 Task: Find Round Trip flight tickets for 1 adult, in Economy from Toronto to Mexico to travel on 11-Dec-2023. Mexico to Toronto on 26-Dec-2023.  Explore destinations of Mexico.Look for the cheapest flights.
Action: Mouse moved to (348, 299)
Screenshot: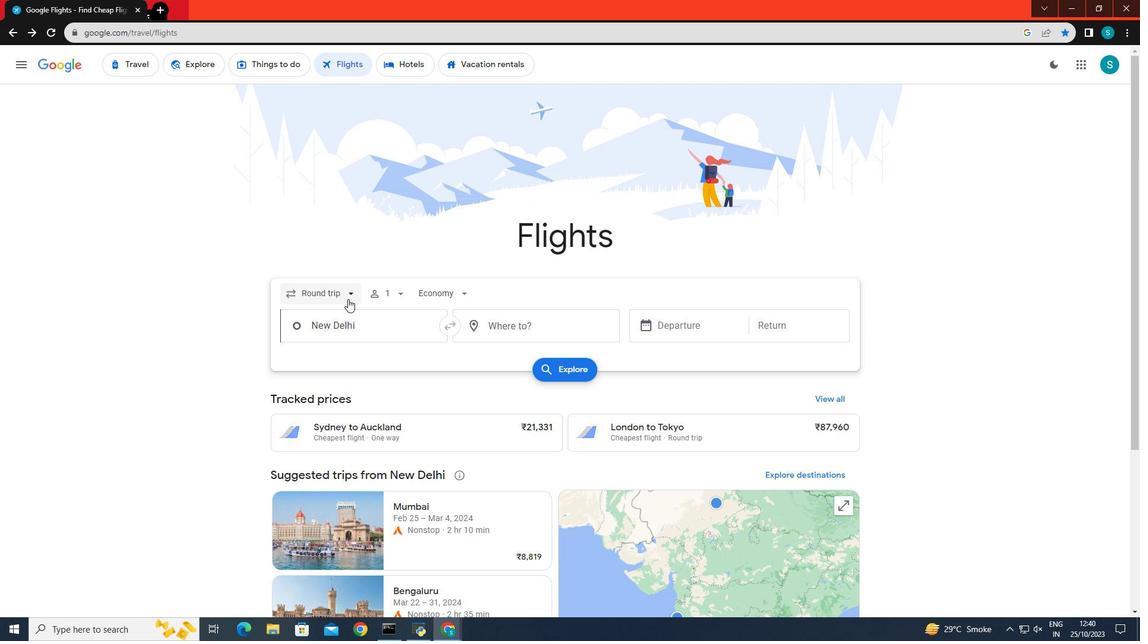 
Action: Mouse pressed left at (348, 299)
Screenshot: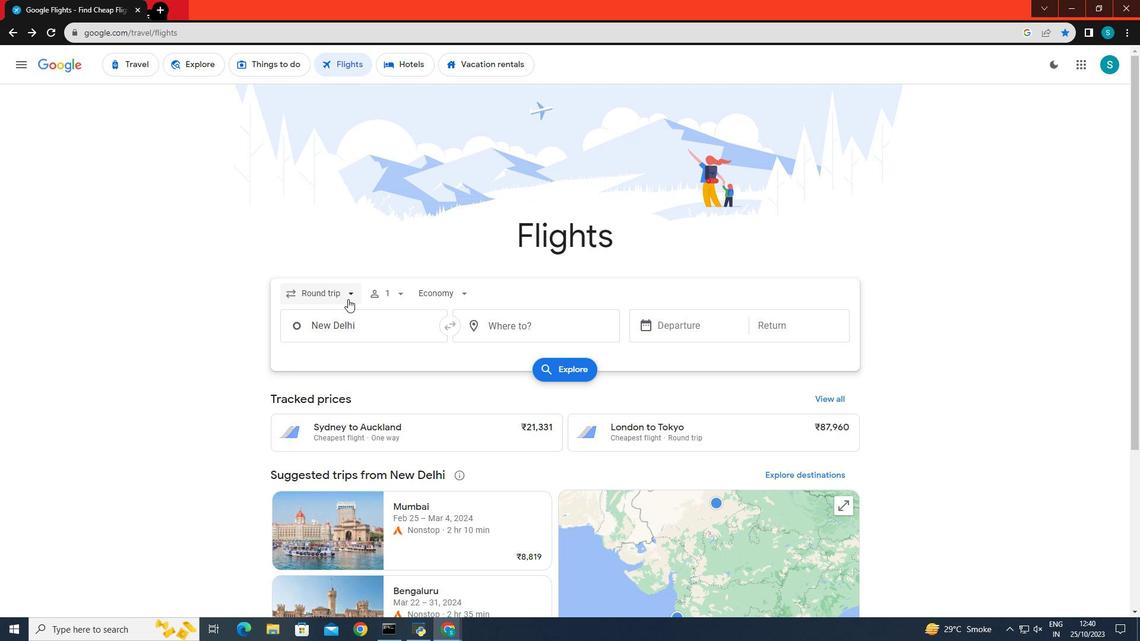 
Action: Mouse moved to (333, 317)
Screenshot: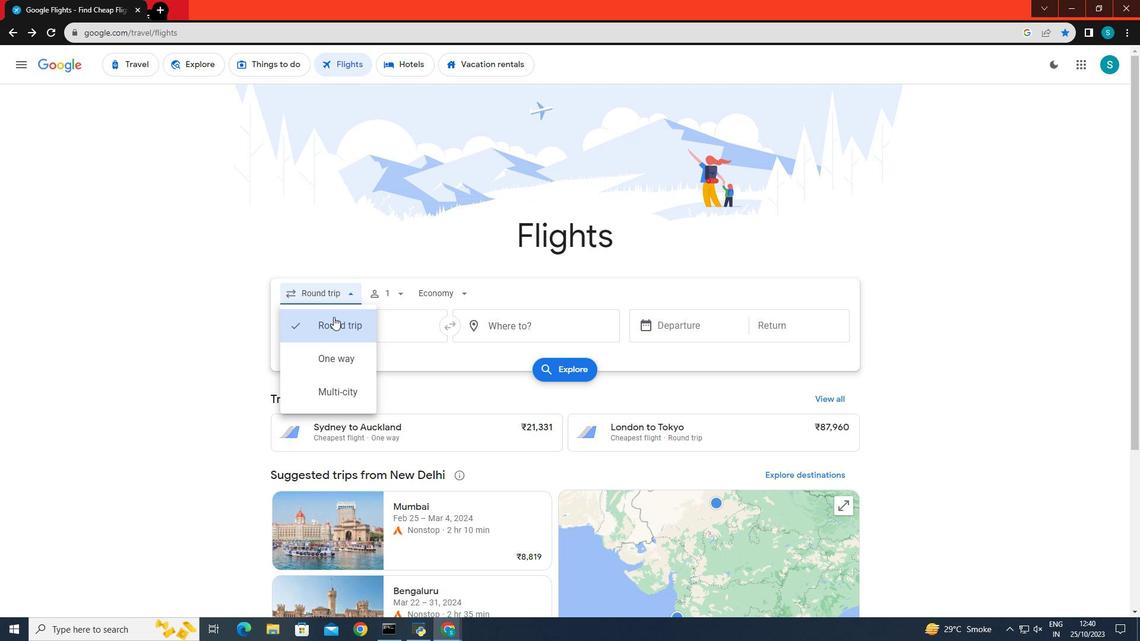 
Action: Mouse pressed left at (333, 317)
Screenshot: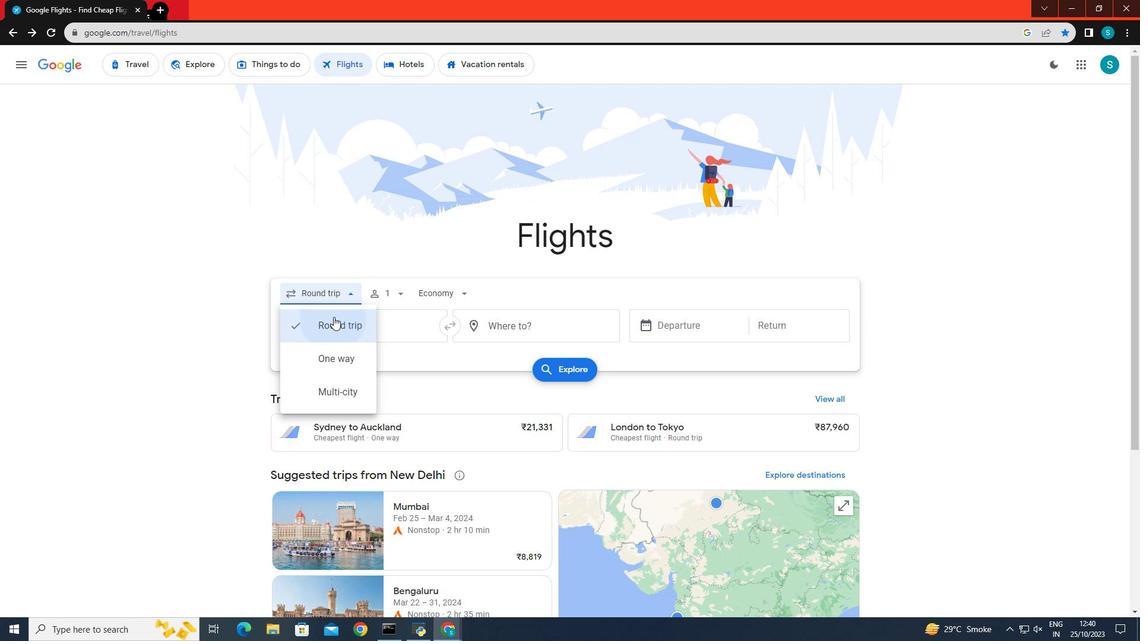 
Action: Mouse moved to (376, 298)
Screenshot: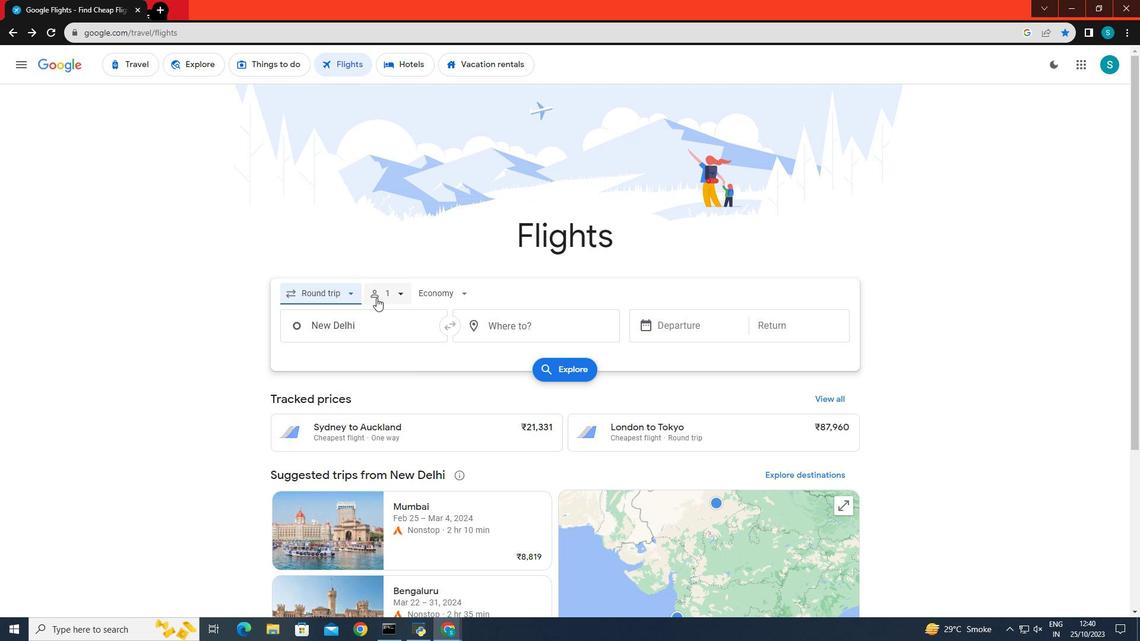 
Action: Mouse pressed left at (376, 298)
Screenshot: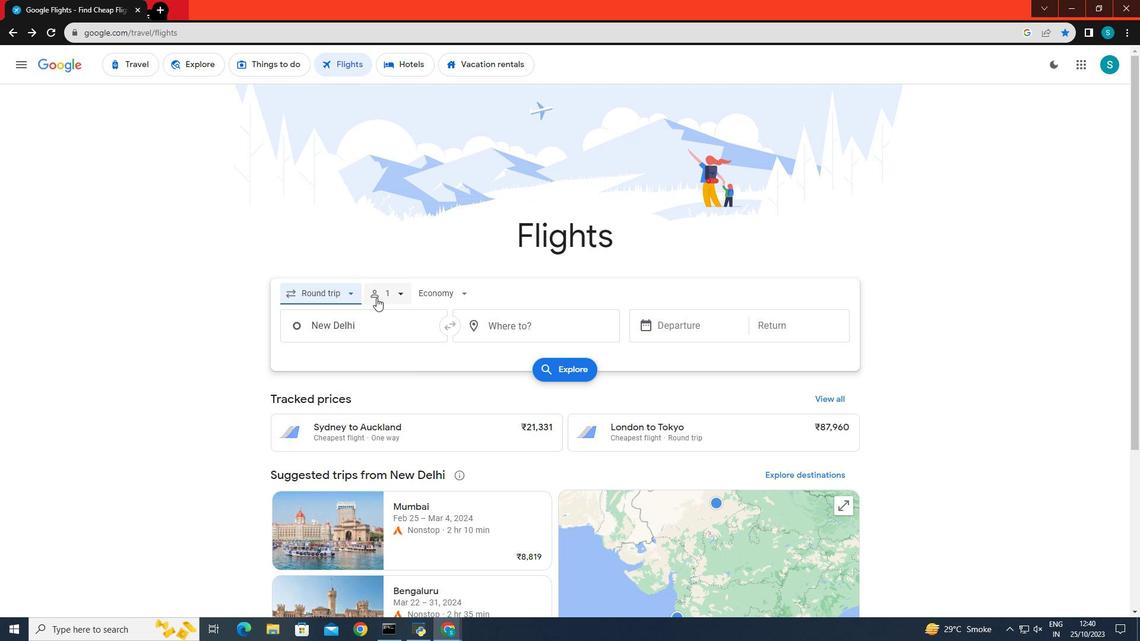 
Action: Mouse moved to (471, 325)
Screenshot: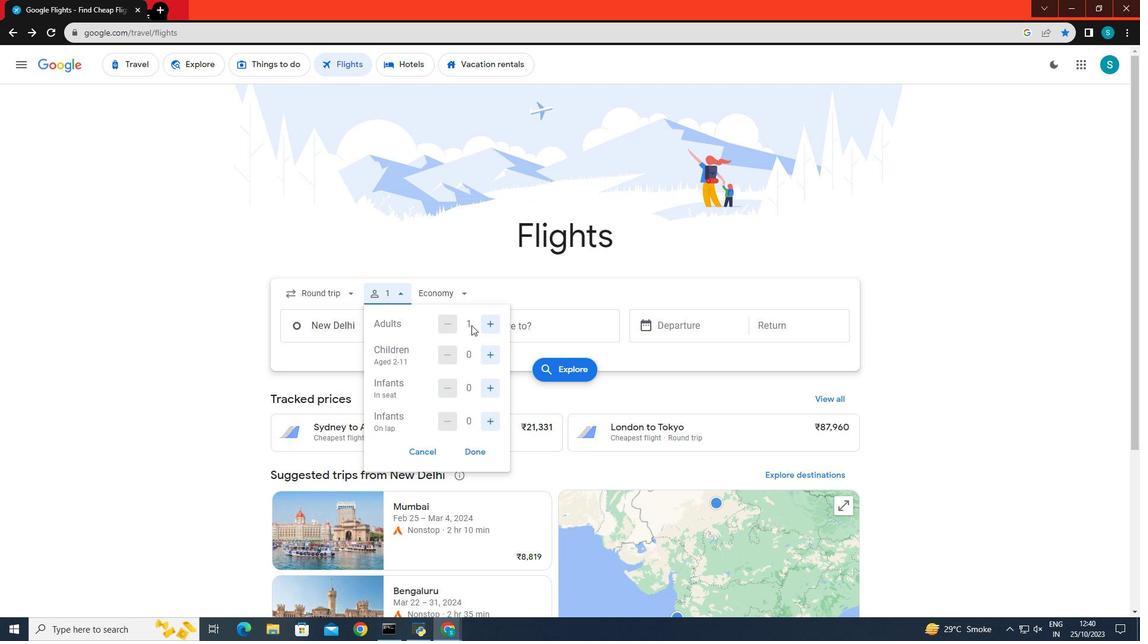 
Action: Mouse pressed left at (471, 325)
Screenshot: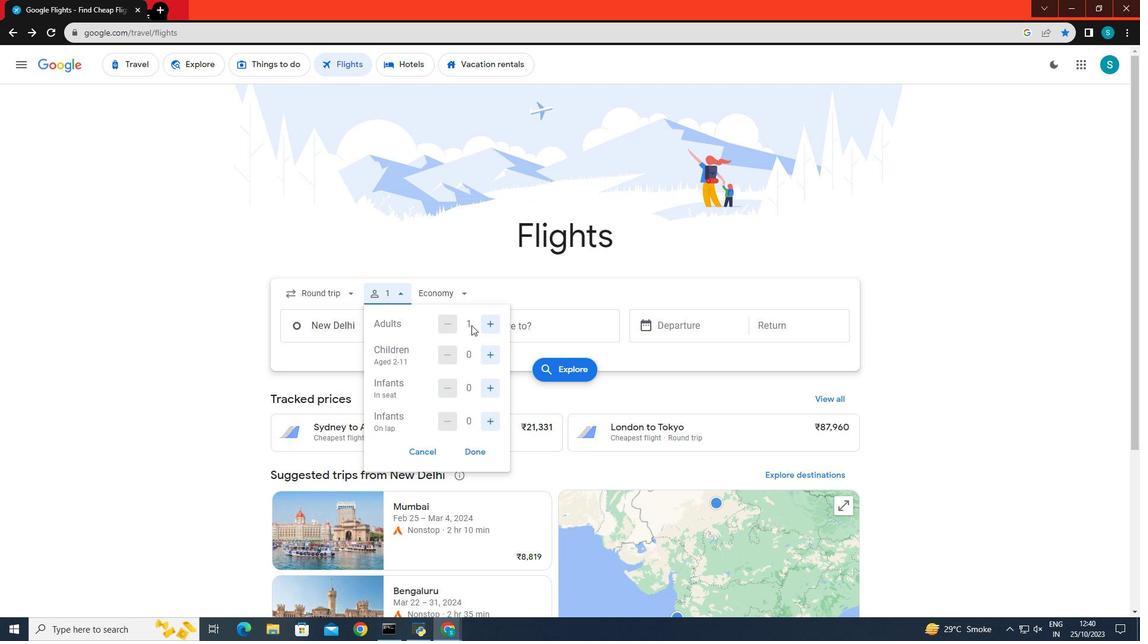 
Action: Mouse moved to (485, 456)
Screenshot: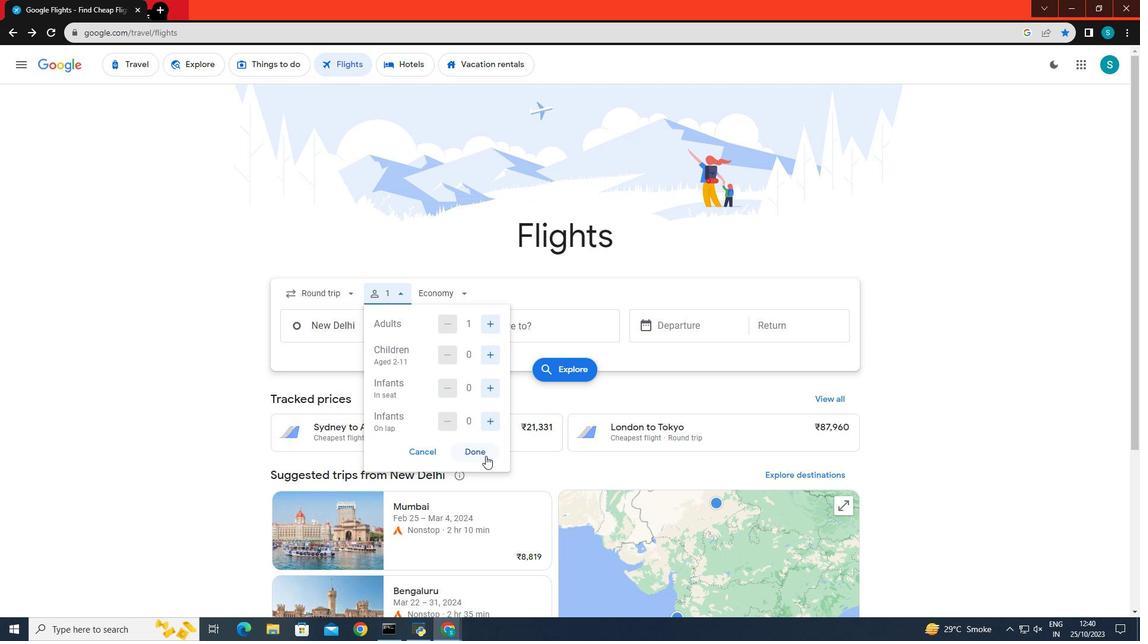 
Action: Mouse pressed left at (485, 456)
Screenshot: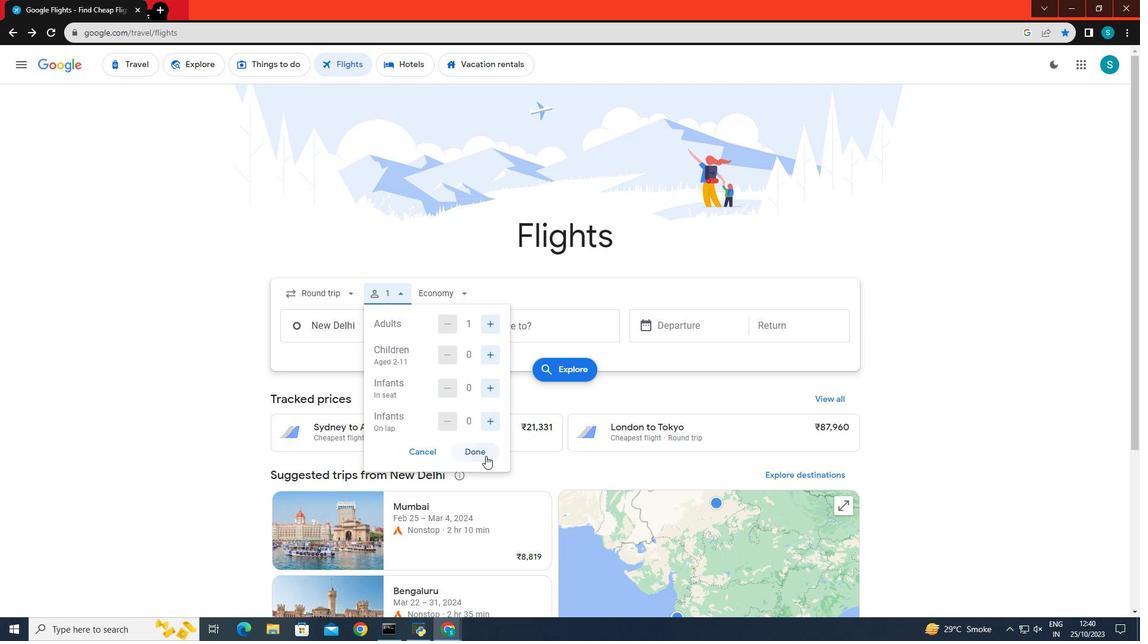 
Action: Mouse moved to (348, 332)
Screenshot: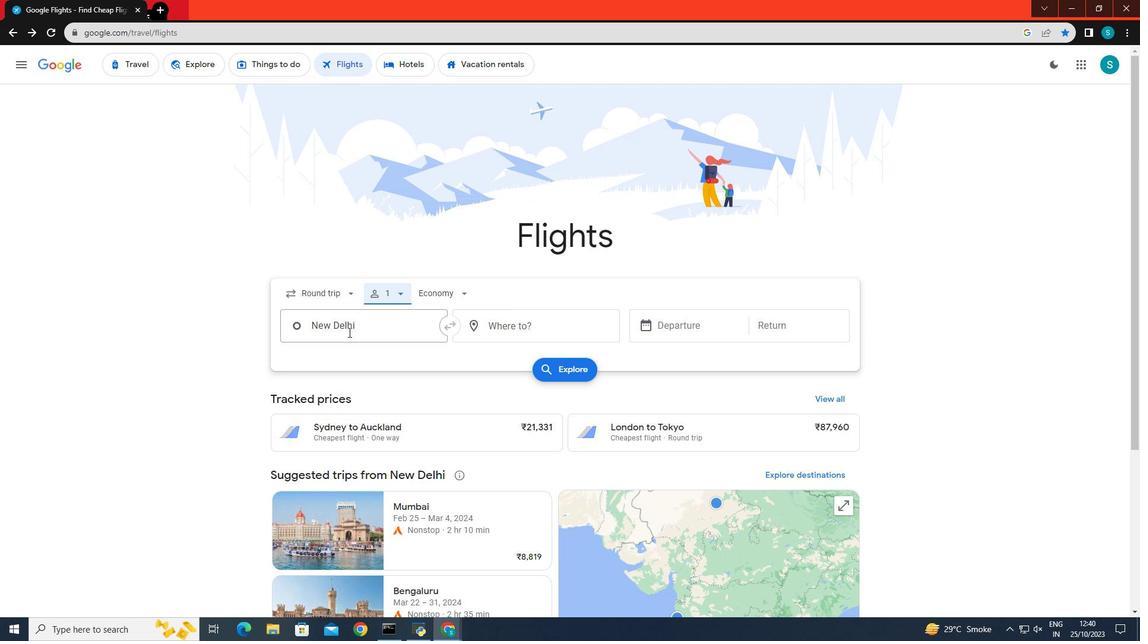 
Action: Mouse pressed left at (348, 332)
Screenshot: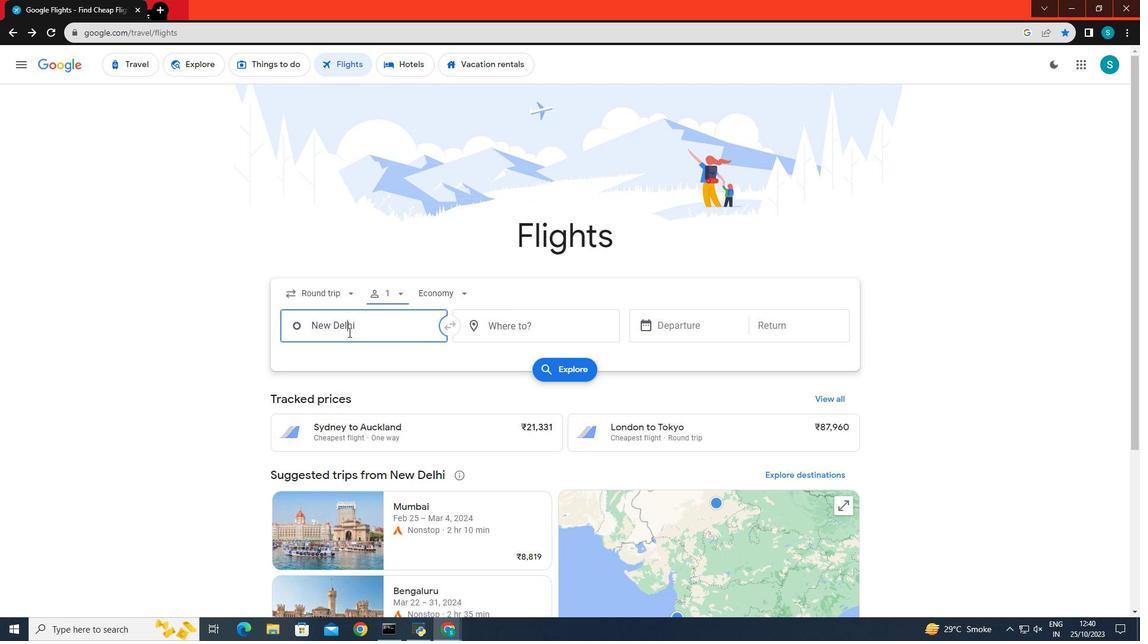 
Action: Key pressed <Key.backspace><Key.caps_lock>T<Key.caps_lock><Key.backspace>t<Key.caps_lock>ORONTO
Screenshot: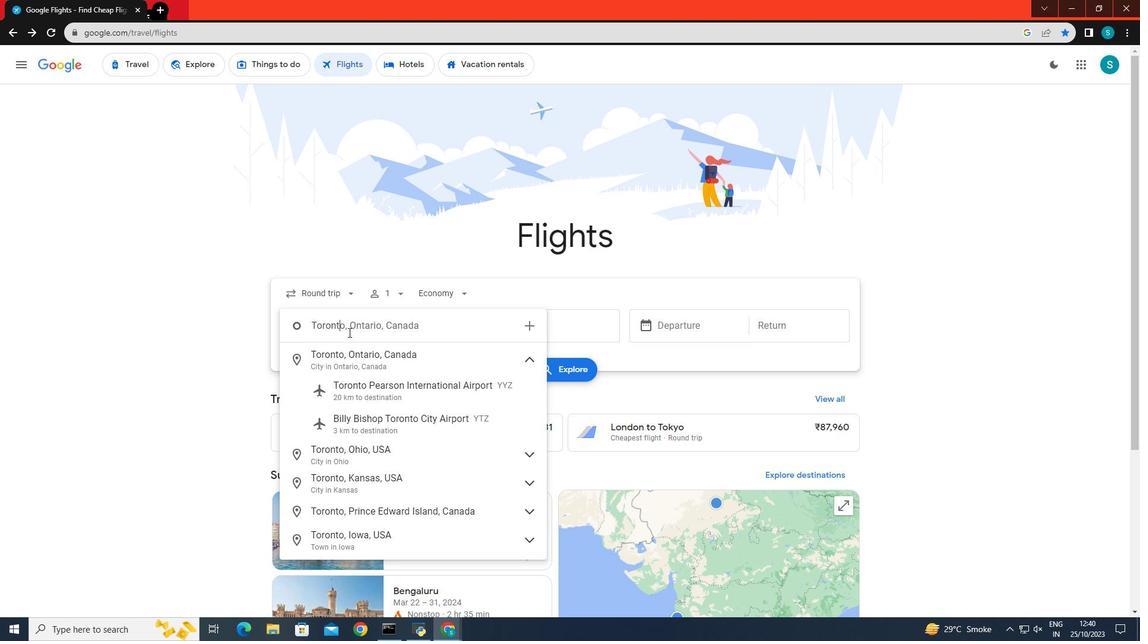 
Action: Mouse moved to (380, 402)
Screenshot: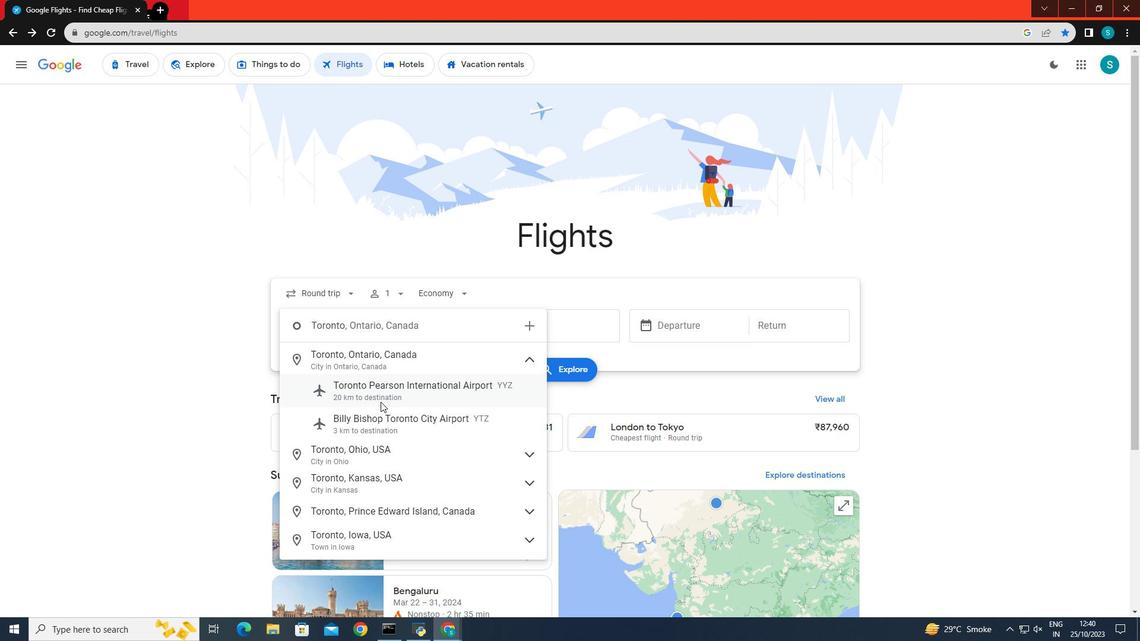 
Action: Mouse pressed left at (380, 402)
Screenshot: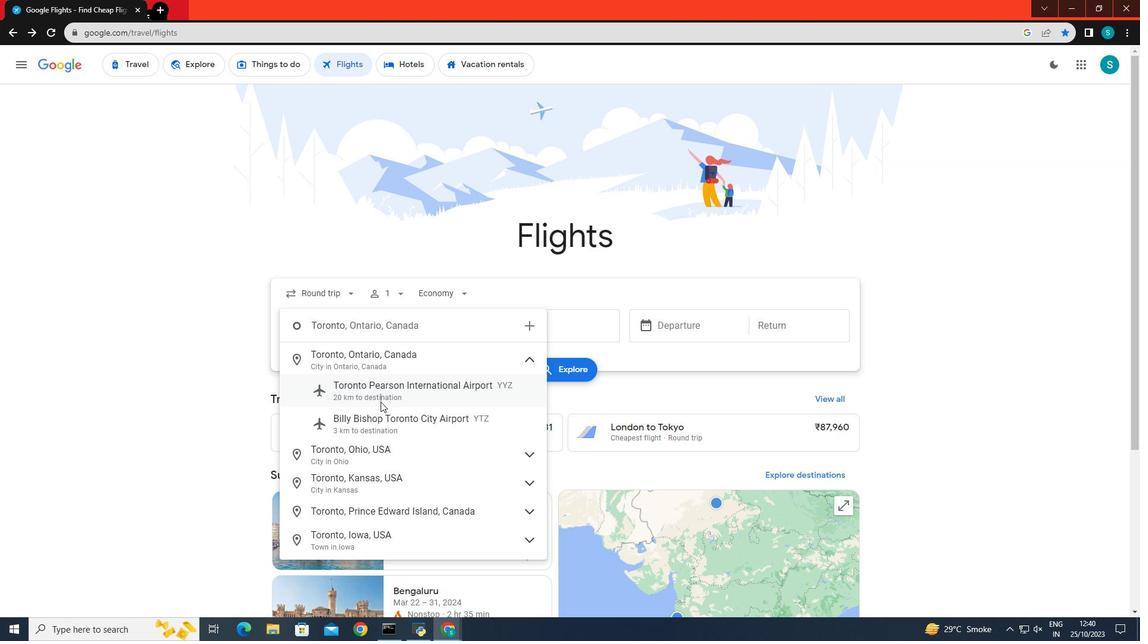 
Action: Mouse moved to (518, 334)
Screenshot: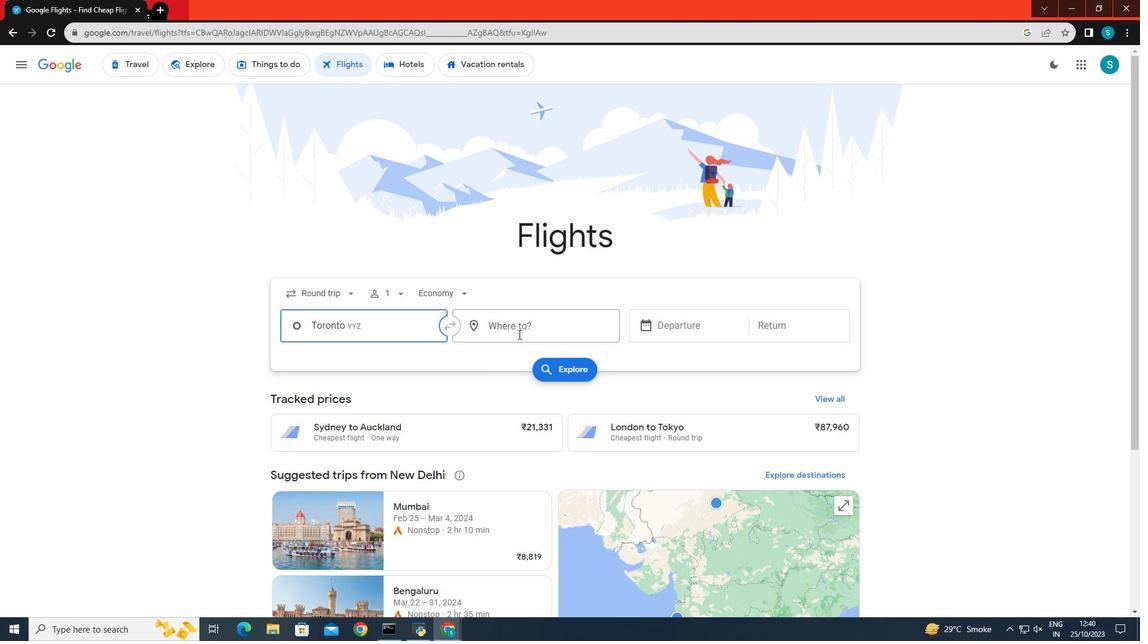 
Action: Mouse pressed left at (518, 334)
Screenshot: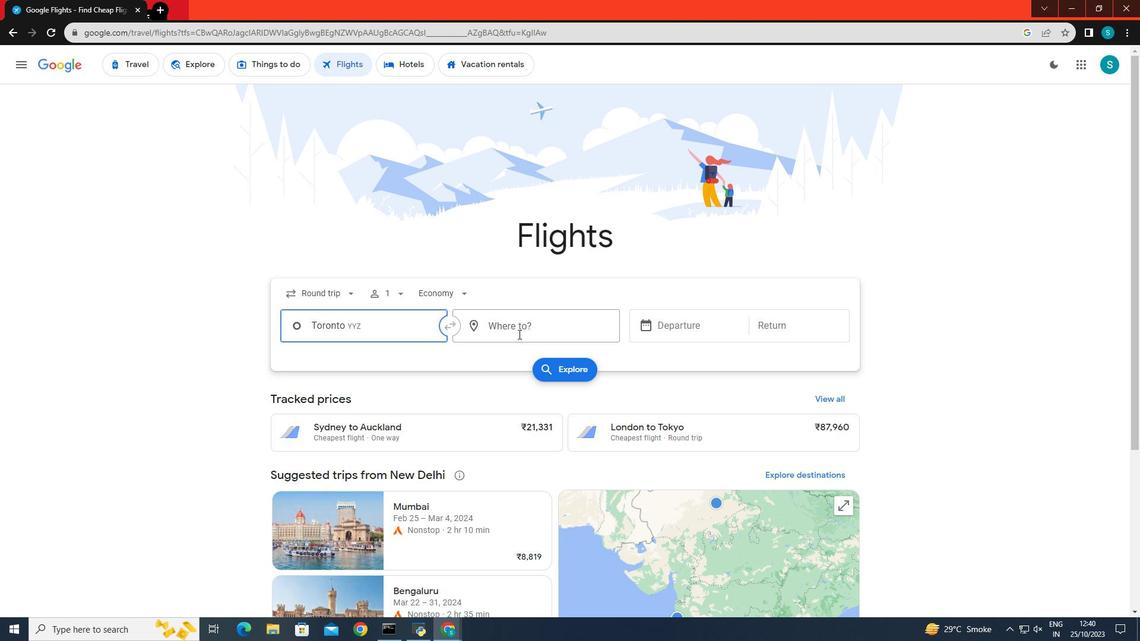 
Action: Key pressed <Key.caps_lock>m<Key.caps_lock>EXICO
Screenshot: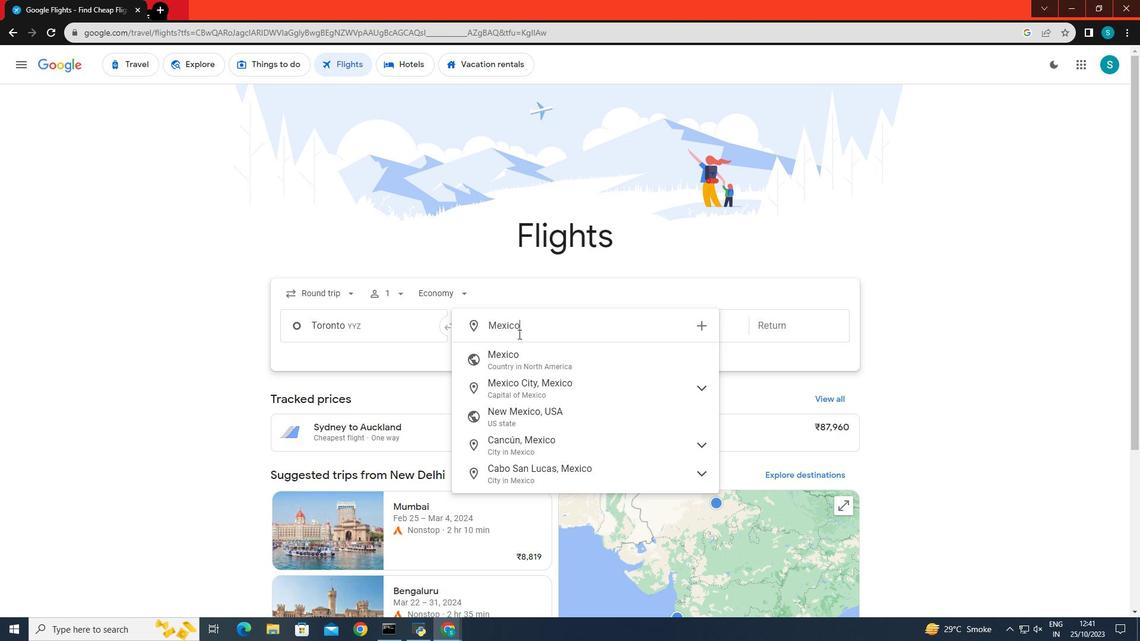 
Action: Mouse moved to (699, 379)
Screenshot: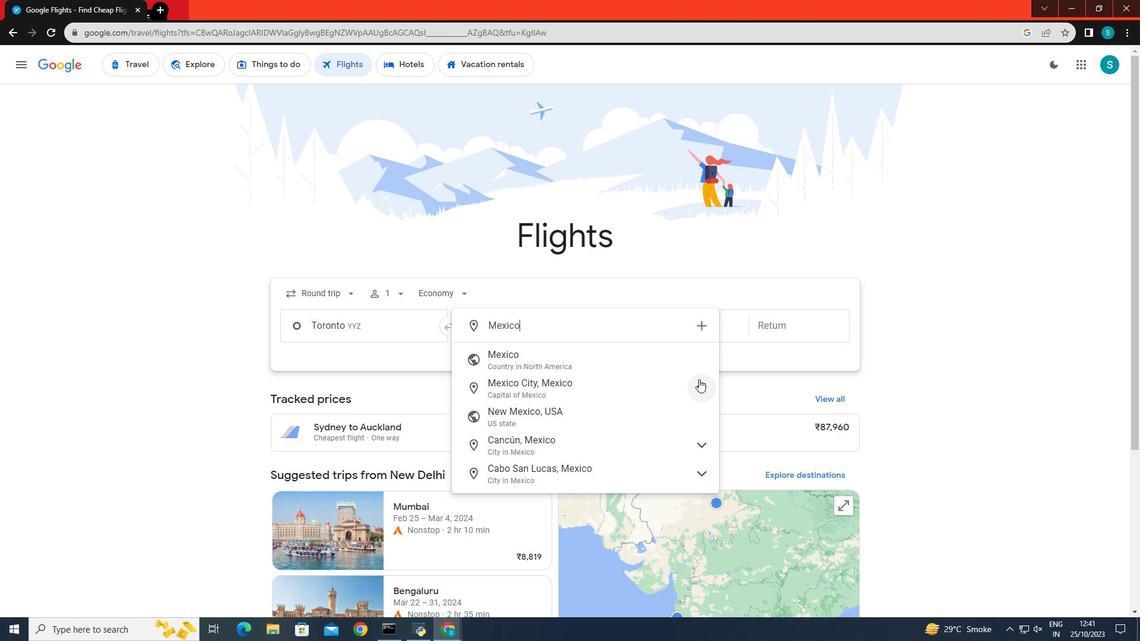 
Action: Mouse pressed left at (699, 379)
Screenshot: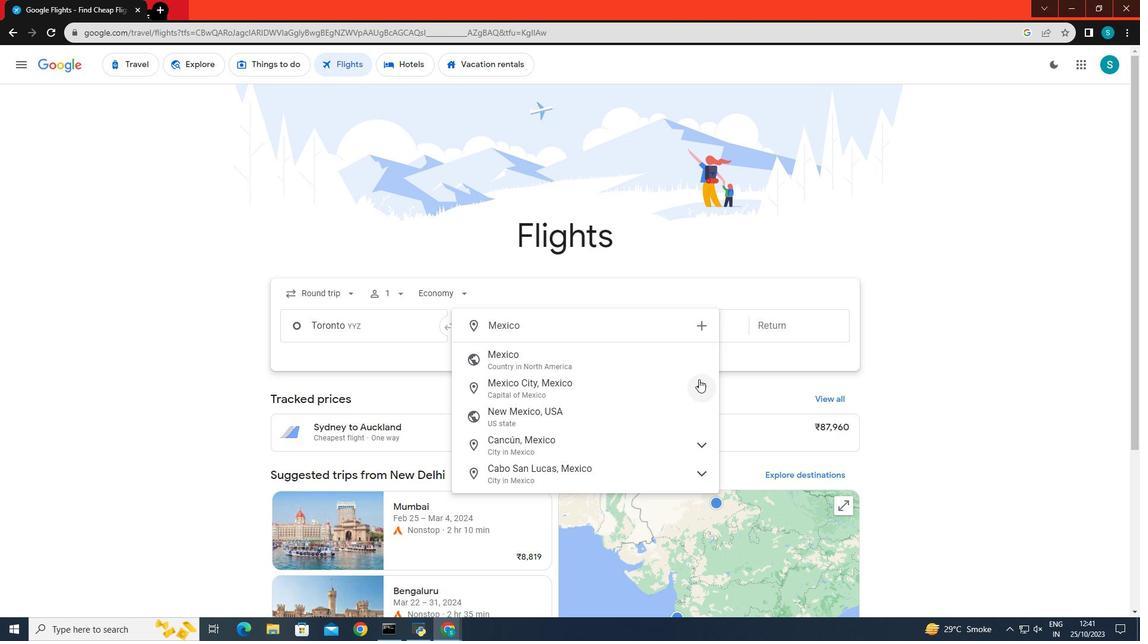 
Action: Mouse moved to (596, 412)
Screenshot: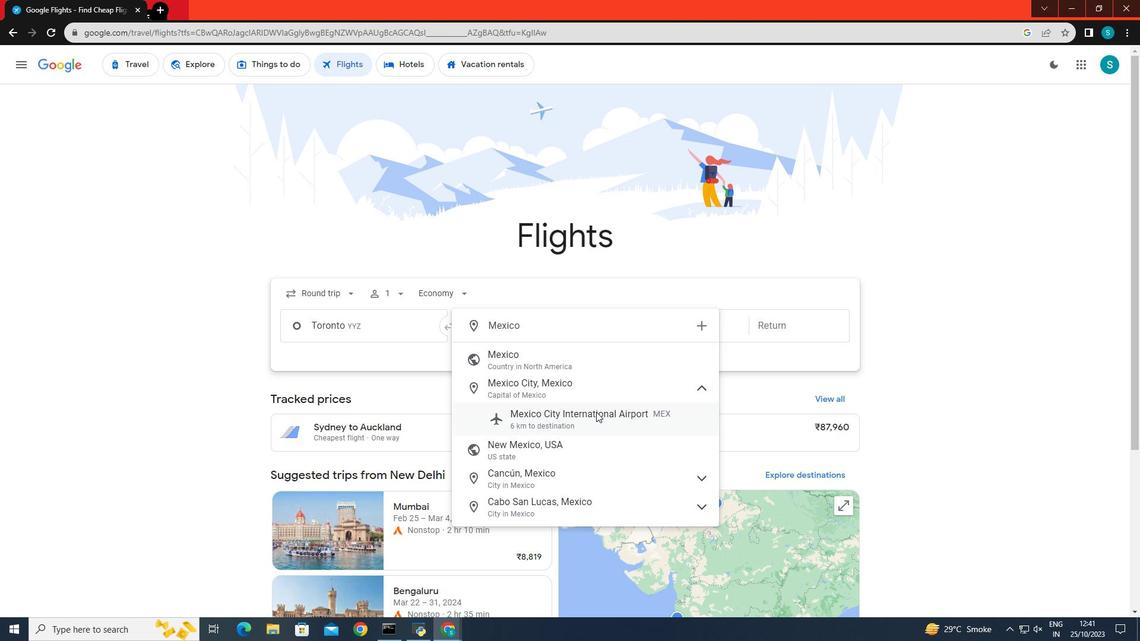 
Action: Mouse pressed left at (596, 412)
Screenshot: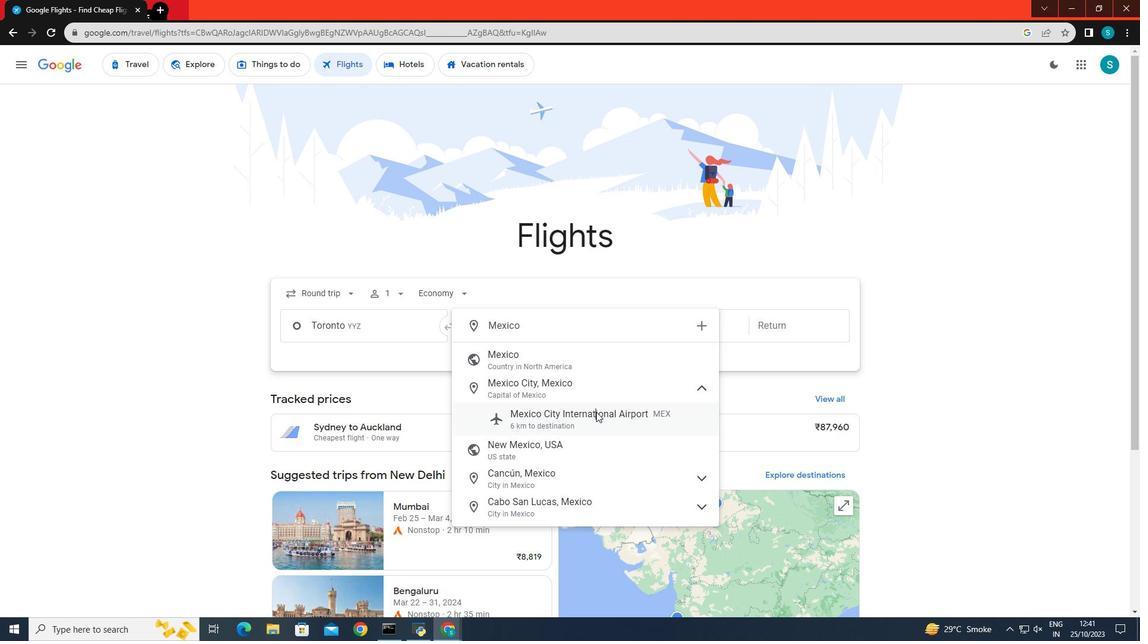 
Action: Mouse moved to (683, 324)
Screenshot: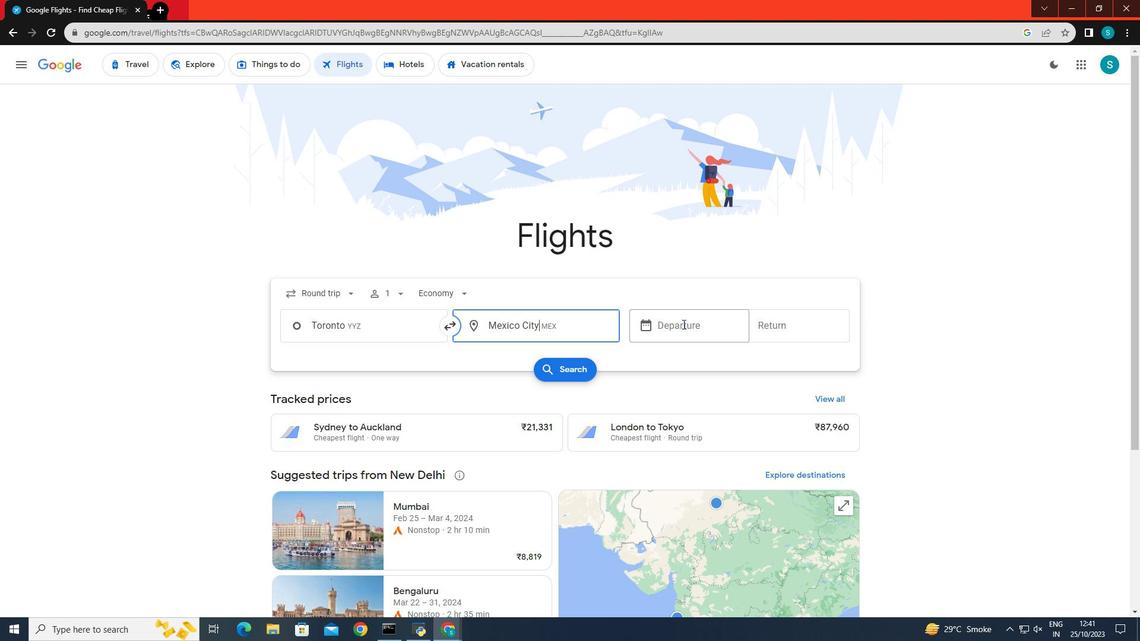 
Action: Mouse pressed left at (683, 324)
Screenshot: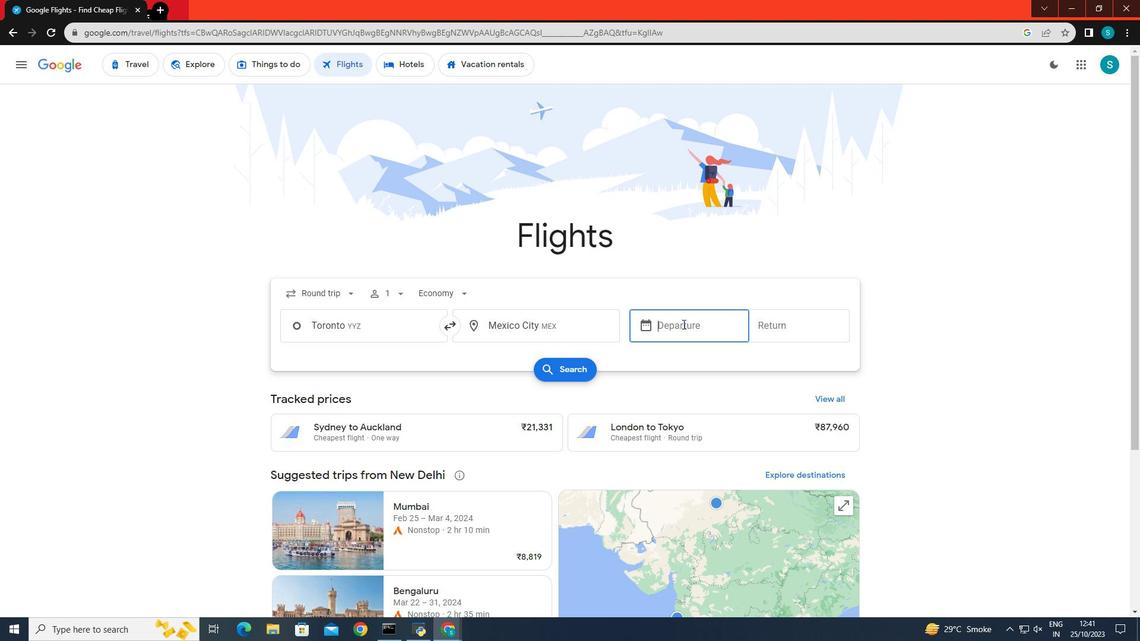
Action: Mouse moved to (851, 450)
Screenshot: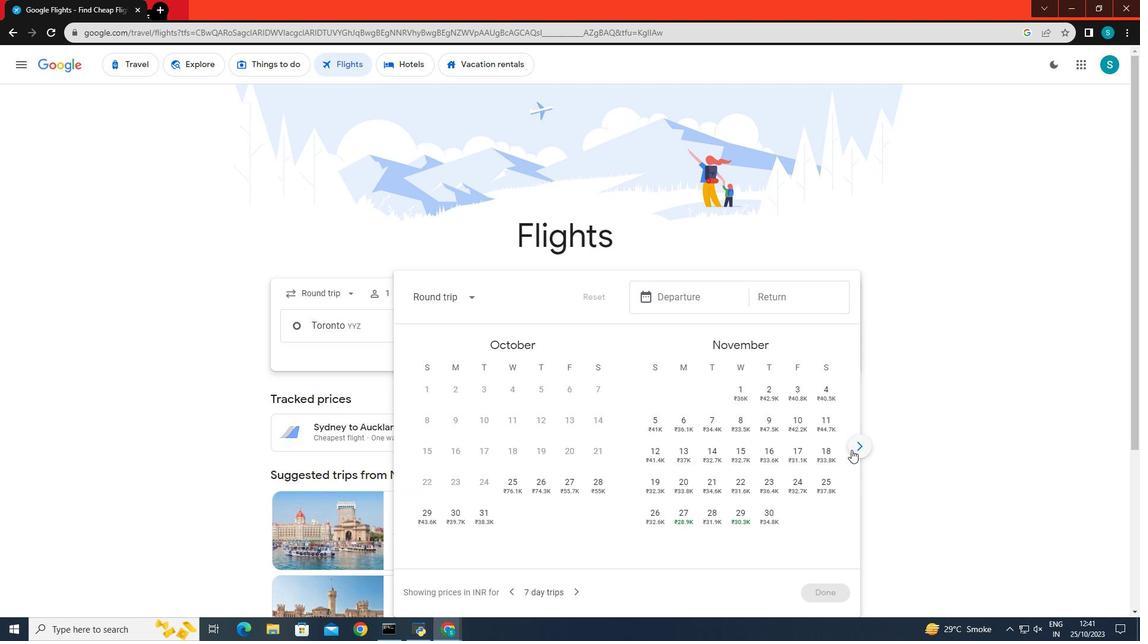 
Action: Mouse pressed left at (851, 450)
Screenshot: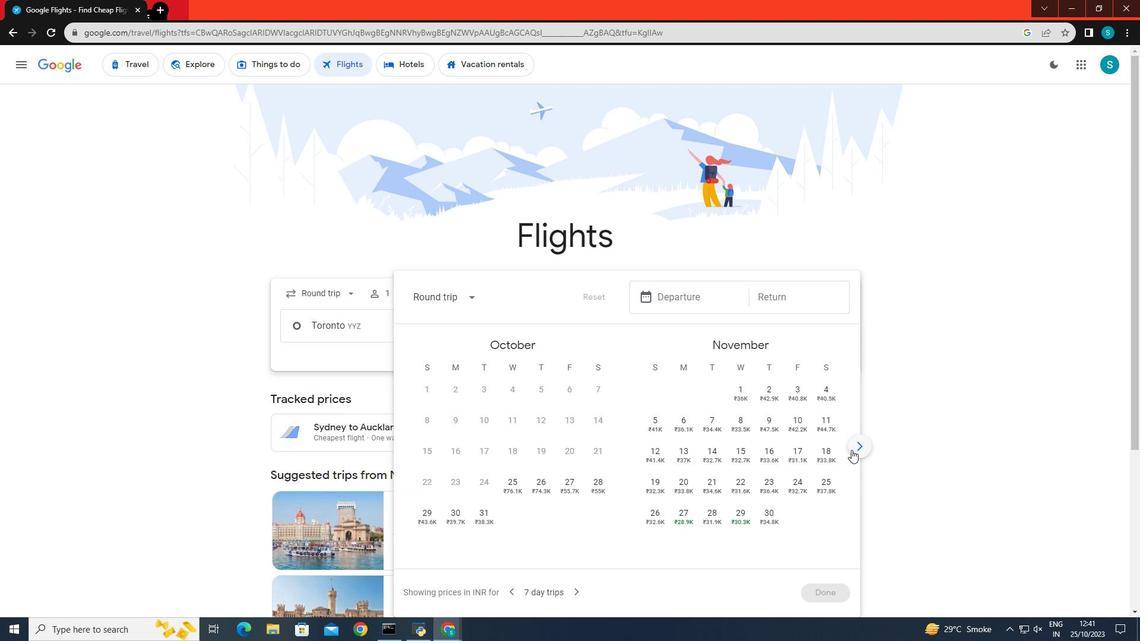
Action: Mouse moved to (681, 456)
Screenshot: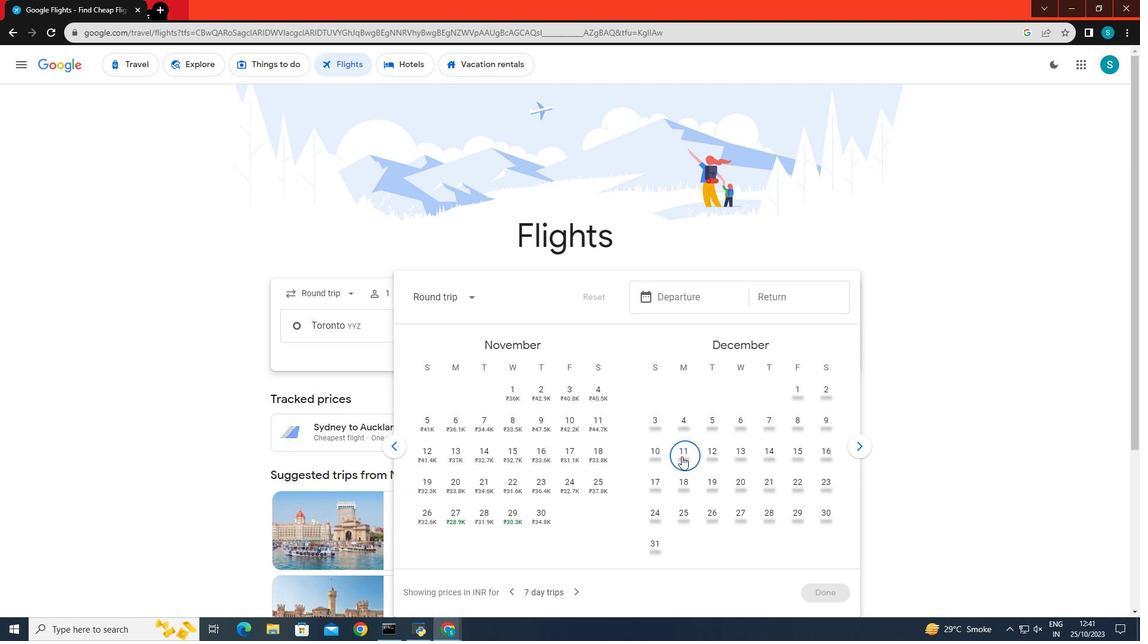 
Action: Mouse pressed left at (681, 456)
Screenshot: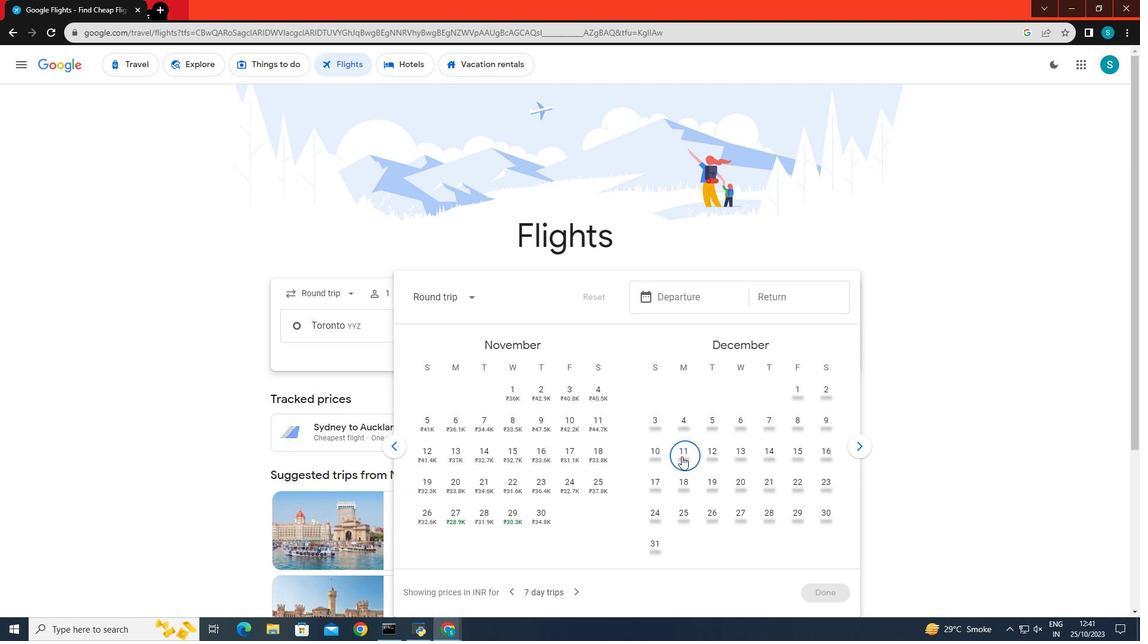 
Action: Mouse moved to (718, 520)
Screenshot: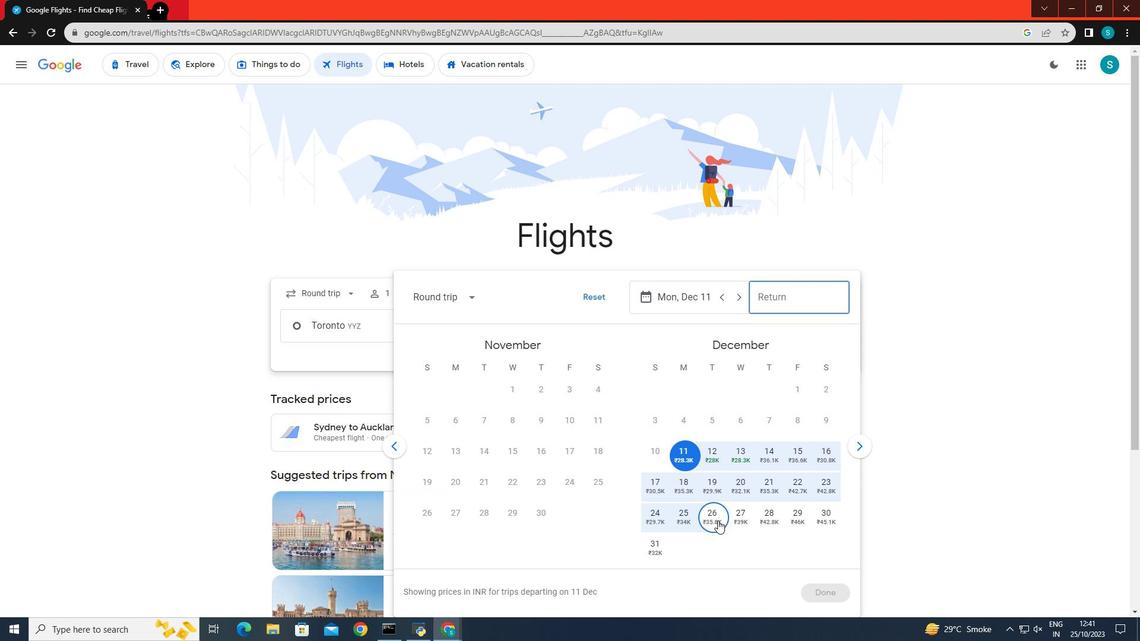 
Action: Mouse pressed left at (718, 520)
Screenshot: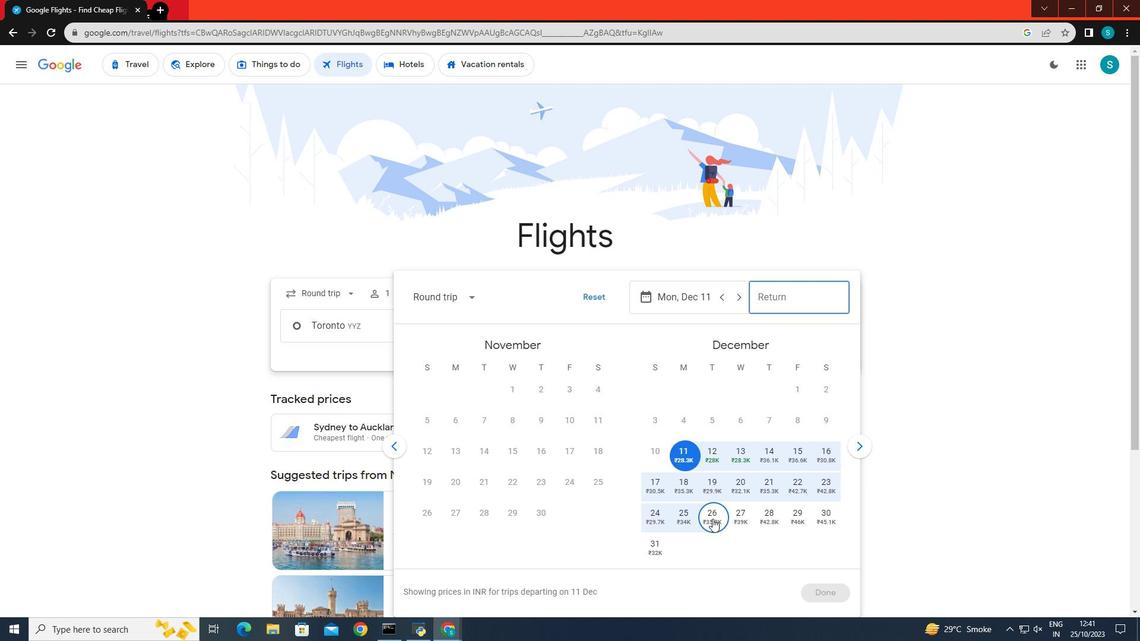 
Action: Mouse moved to (826, 591)
Screenshot: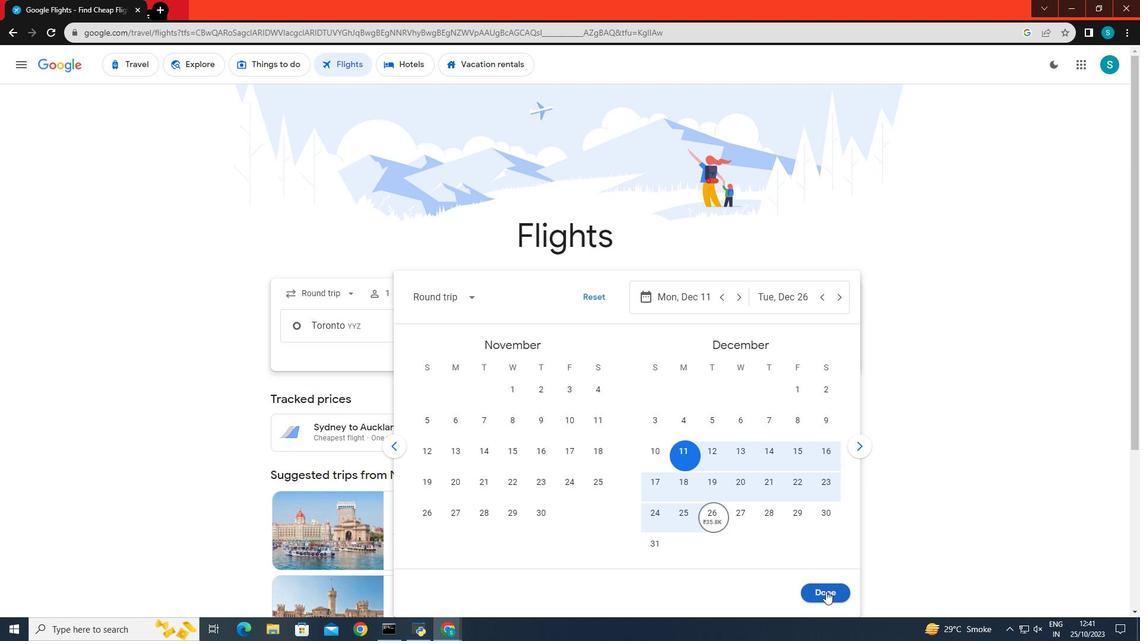 
Action: Mouse pressed left at (826, 591)
Screenshot: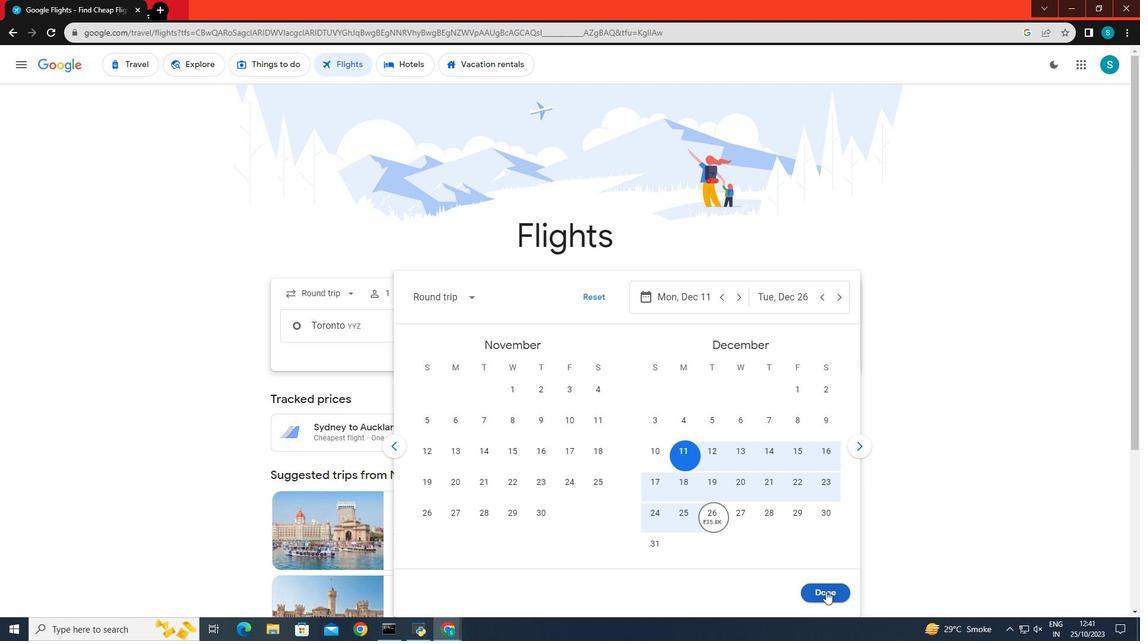 
Action: Mouse moved to (576, 373)
Screenshot: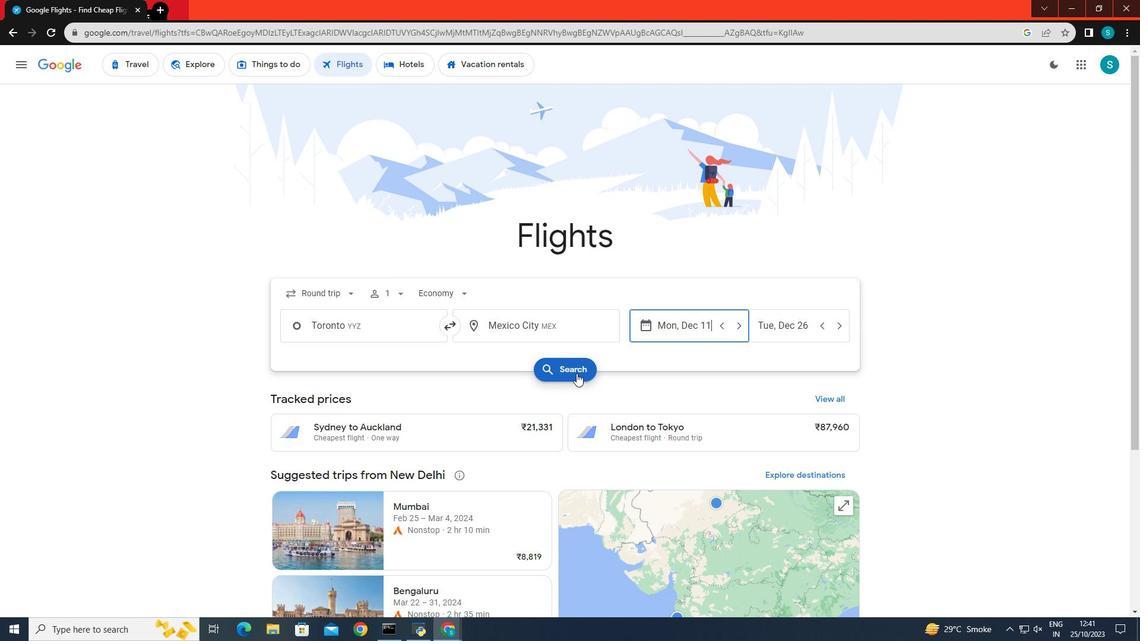 
Action: Mouse pressed left at (576, 373)
Screenshot: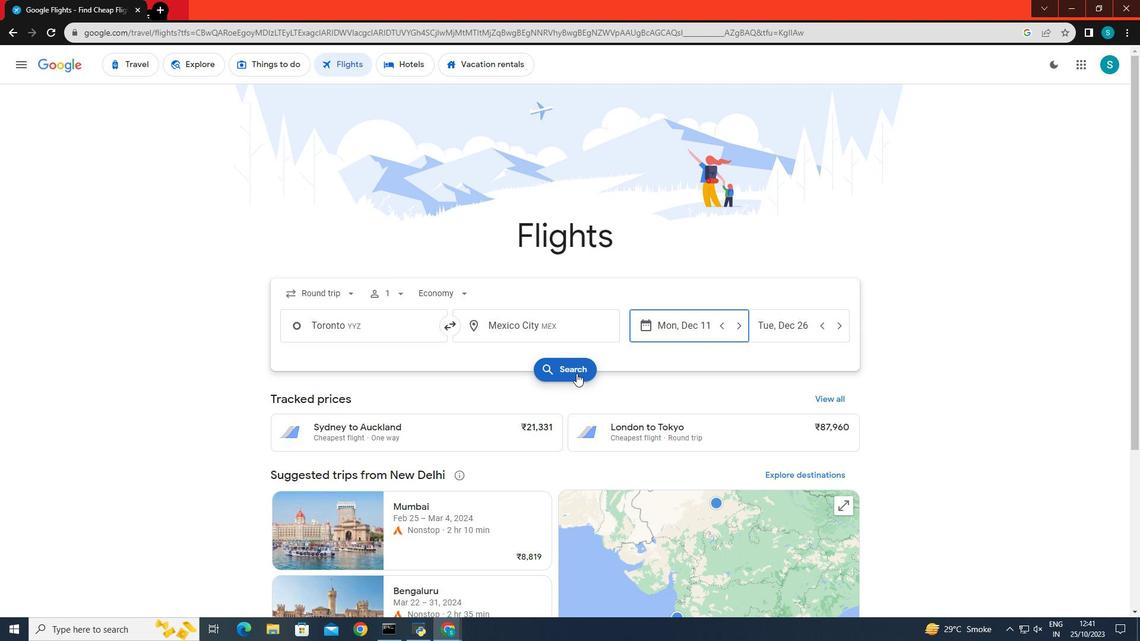 
Action: Mouse moved to (386, 380)
Screenshot: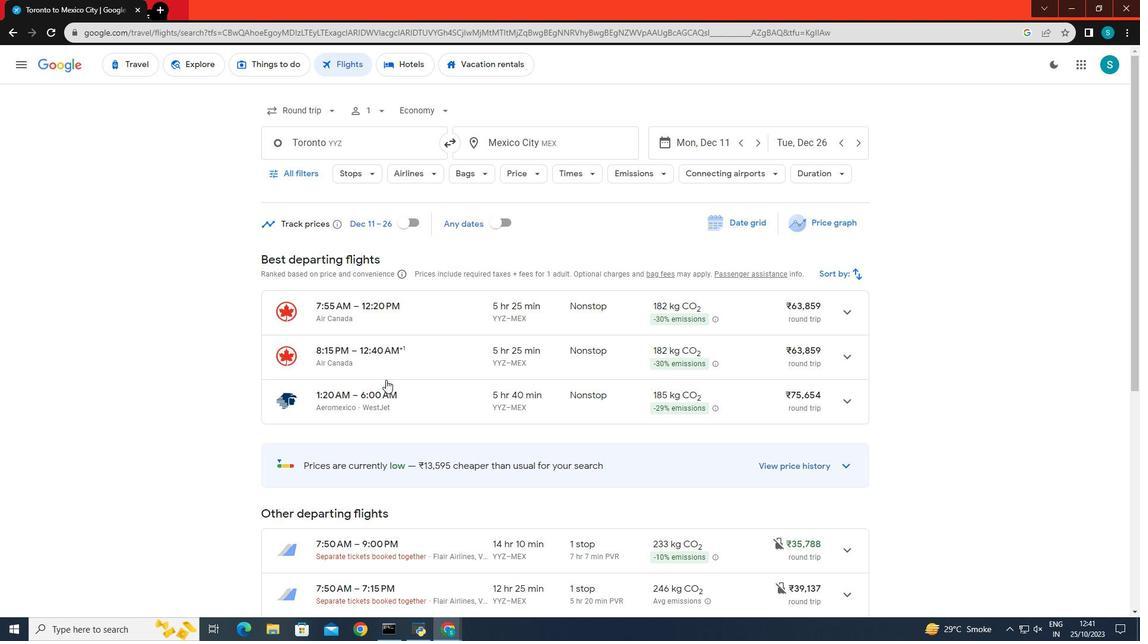 
Action: Mouse scrolled (386, 379) with delta (0, 0)
Screenshot: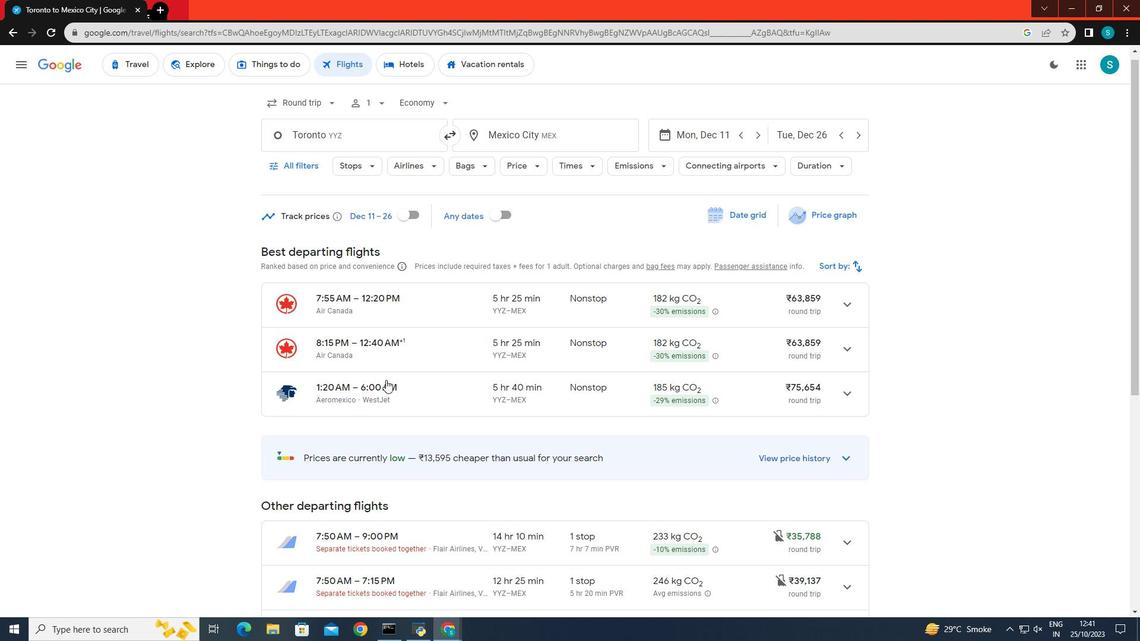 
Action: Mouse scrolled (386, 380) with delta (0, 0)
Screenshot: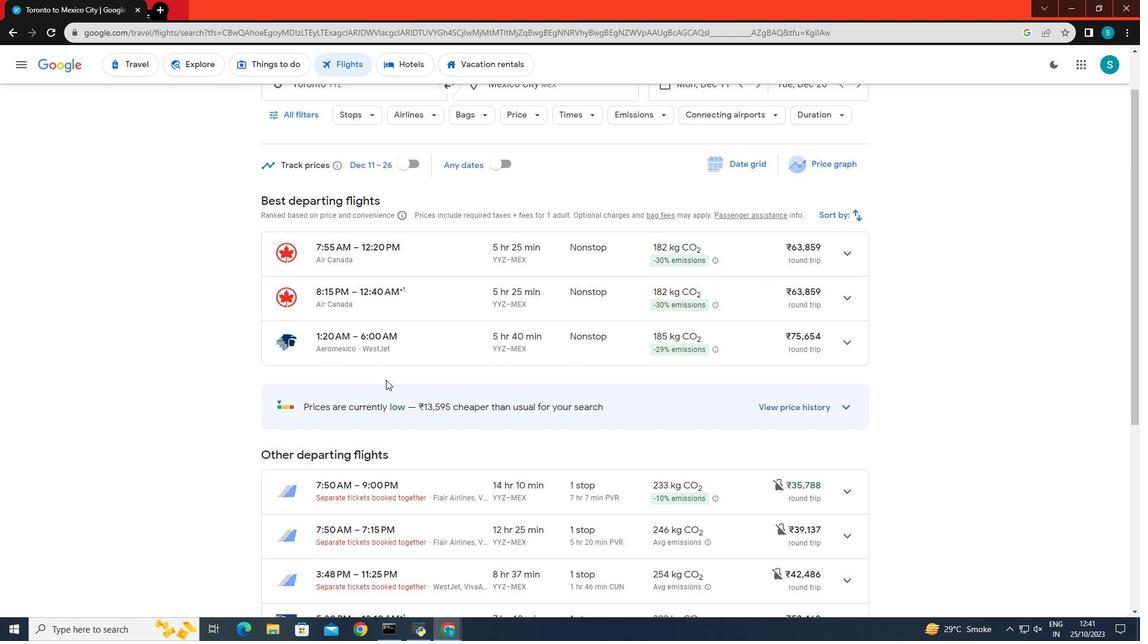 
Action: Mouse moved to (855, 277)
Screenshot: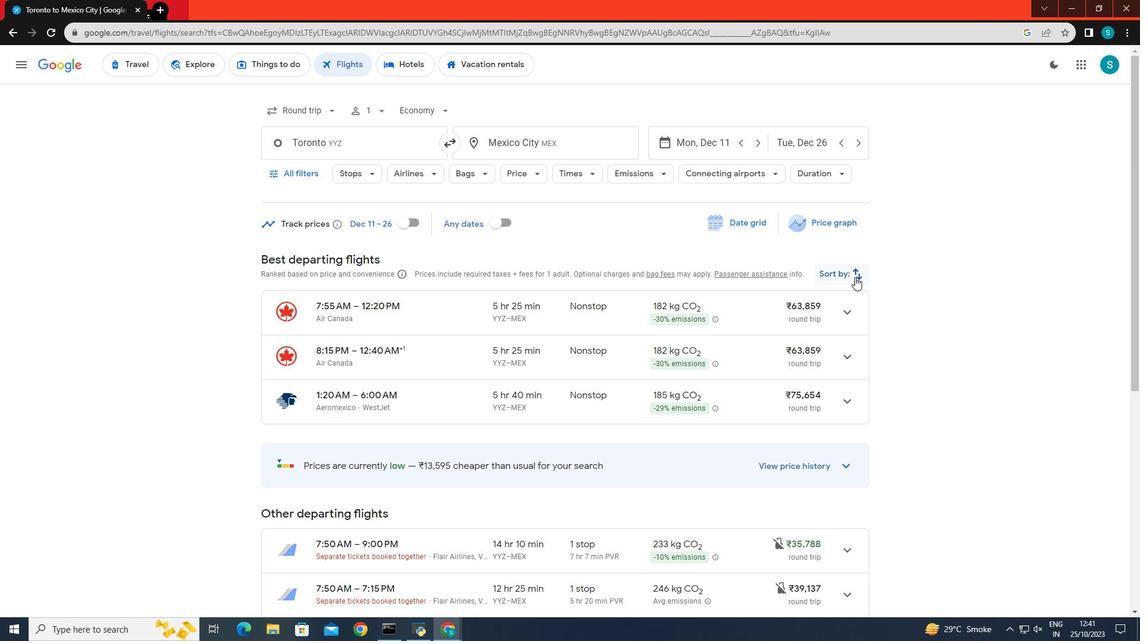 
Action: Mouse pressed left at (855, 277)
Screenshot: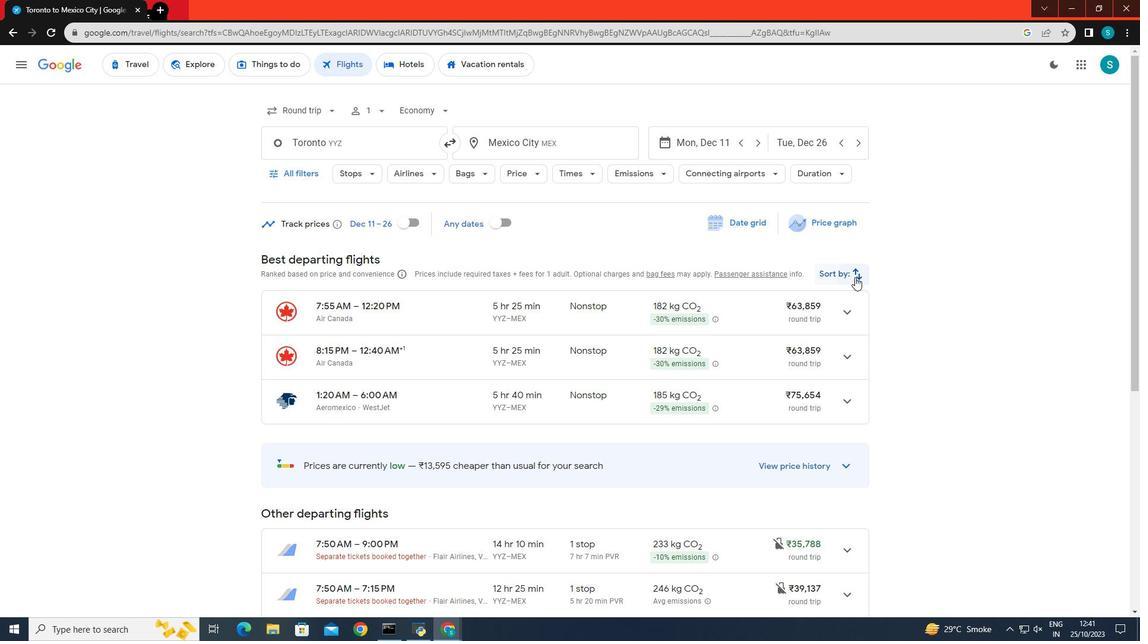 
Action: Mouse moved to (818, 333)
Screenshot: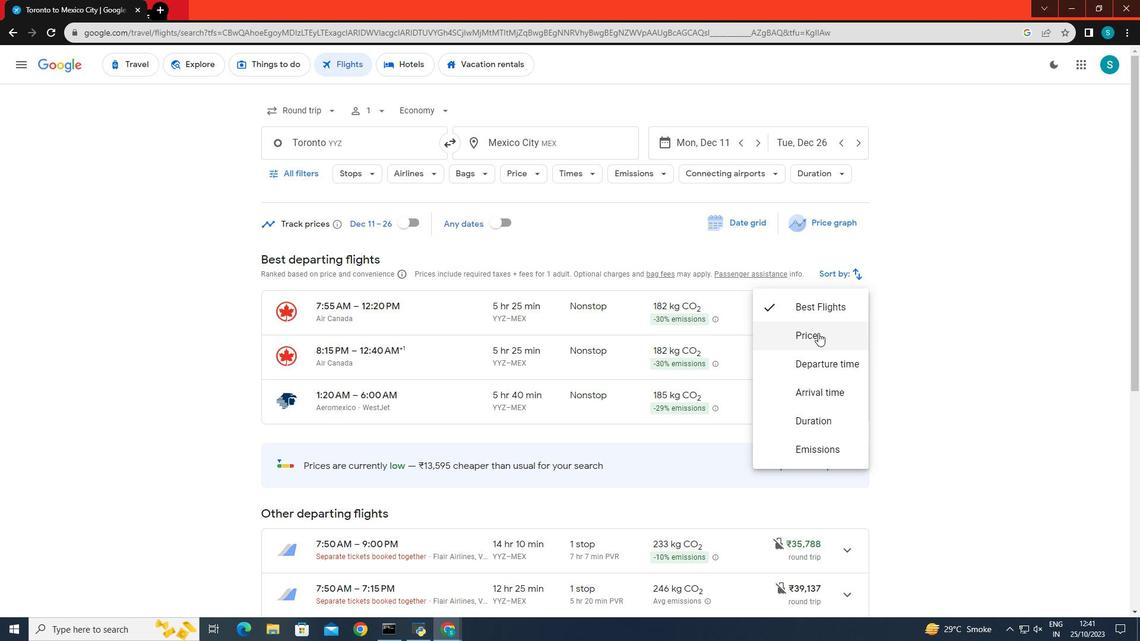 
Action: Mouse pressed left at (818, 333)
Screenshot: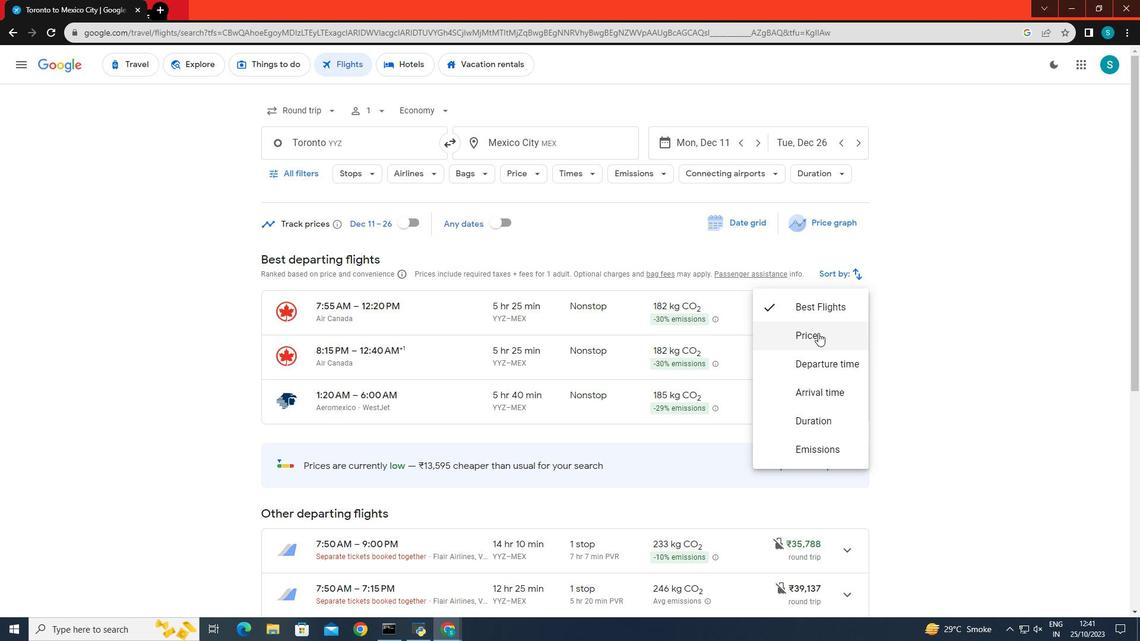 
Action: Mouse moved to (581, 332)
Screenshot: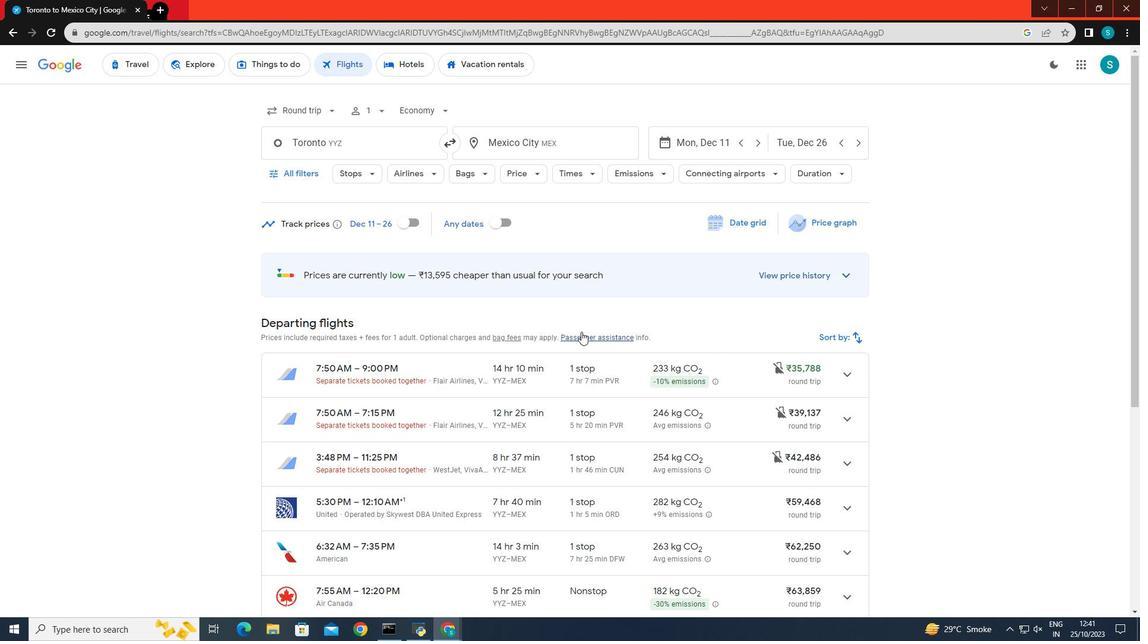 
Action: Mouse scrolled (581, 331) with delta (0, 0)
Screenshot: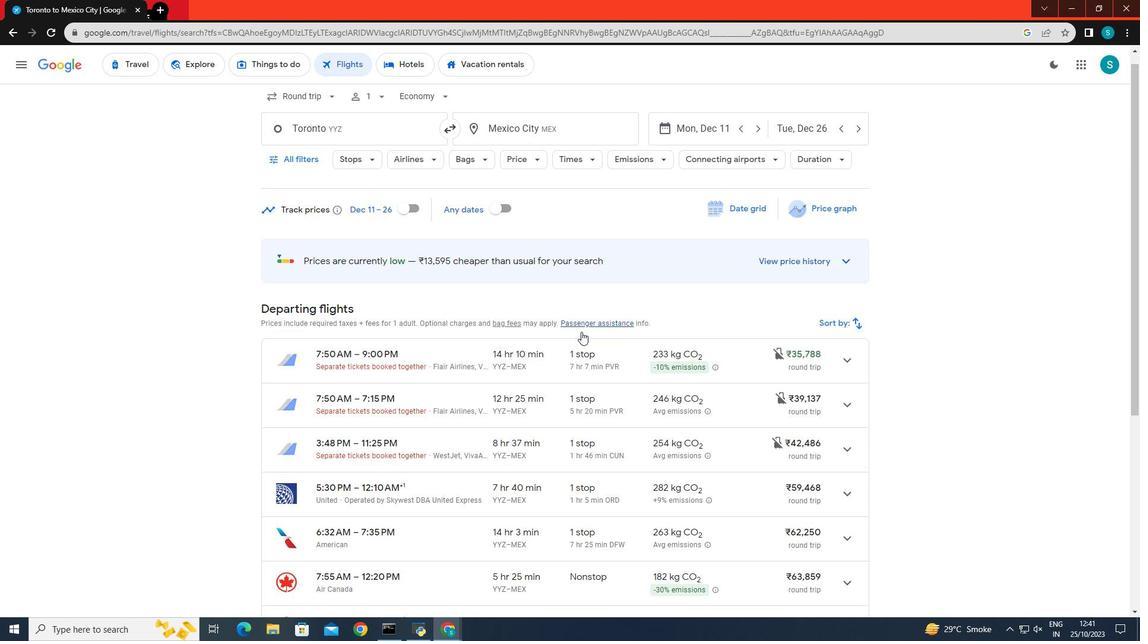 
Action: Mouse scrolled (581, 331) with delta (0, 0)
Screenshot: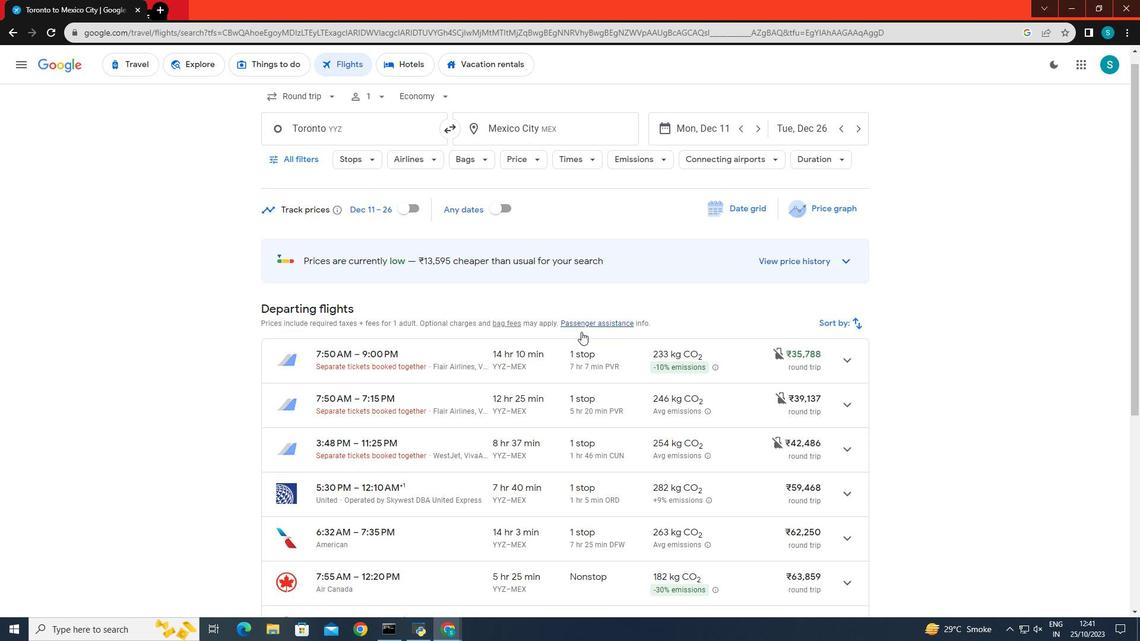 
Action: Mouse scrolled (581, 331) with delta (0, 0)
Screenshot: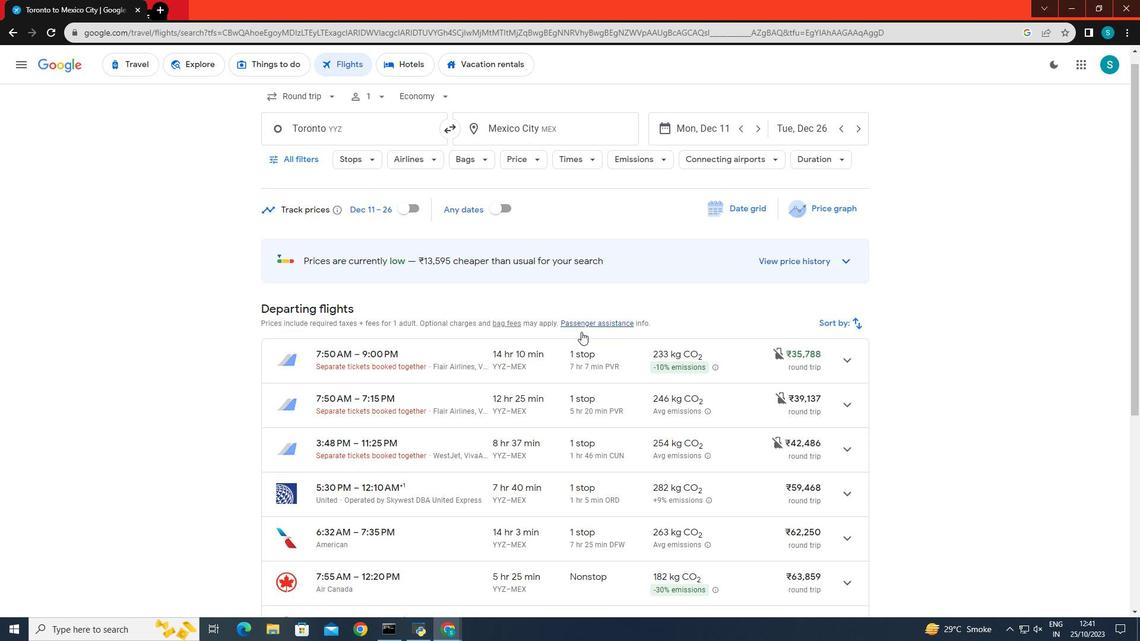 
Action: Mouse scrolled (581, 331) with delta (0, 0)
Screenshot: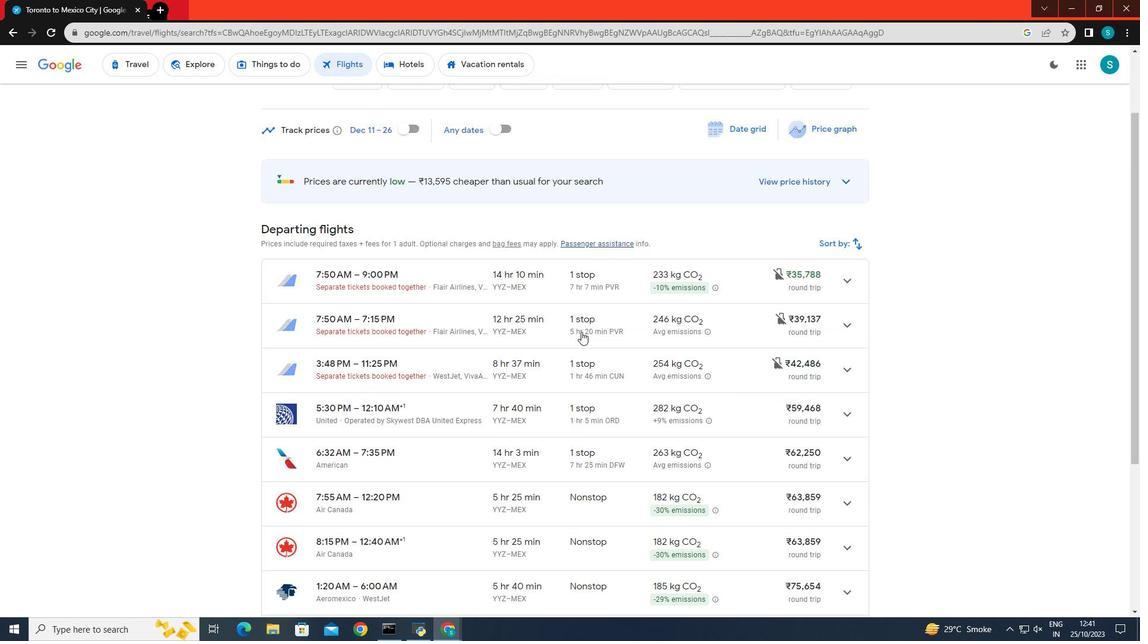 
Action: Mouse scrolled (581, 331) with delta (0, 0)
Screenshot: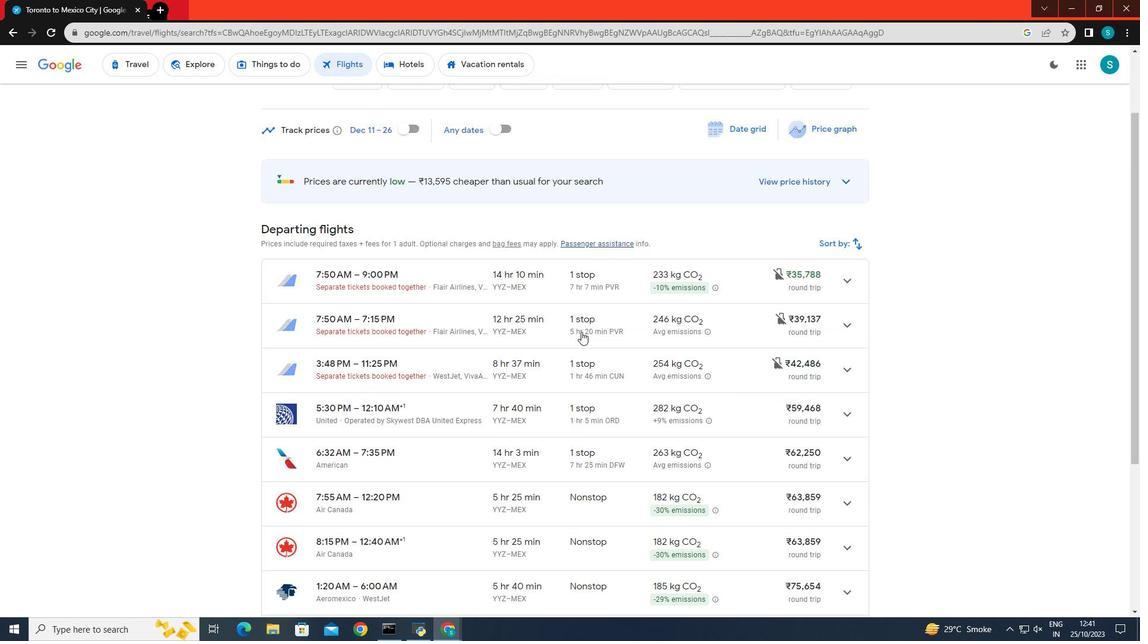 
Action: Mouse scrolled (581, 331) with delta (0, 0)
Screenshot: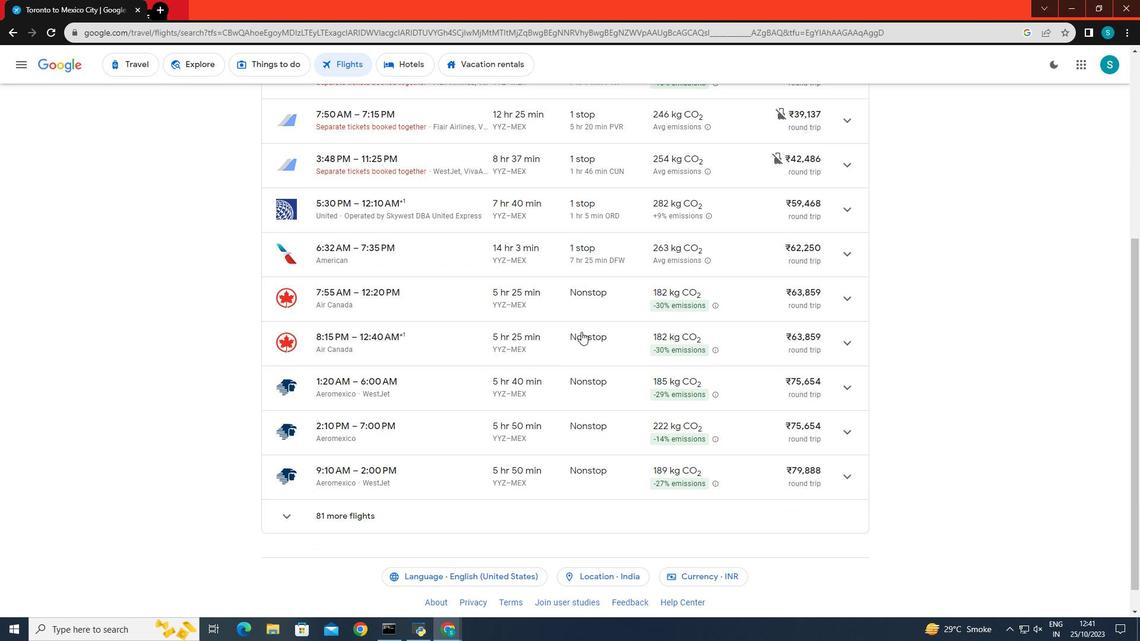 
Action: Mouse scrolled (581, 331) with delta (0, 0)
Screenshot: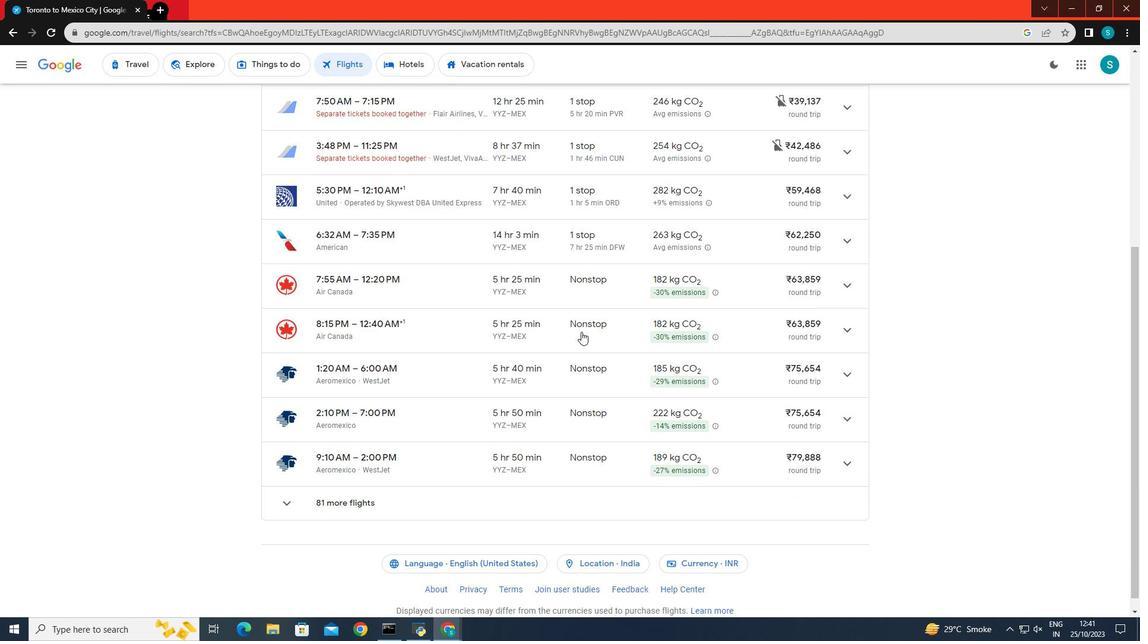 
Action: Mouse scrolled (581, 331) with delta (0, 0)
Screenshot: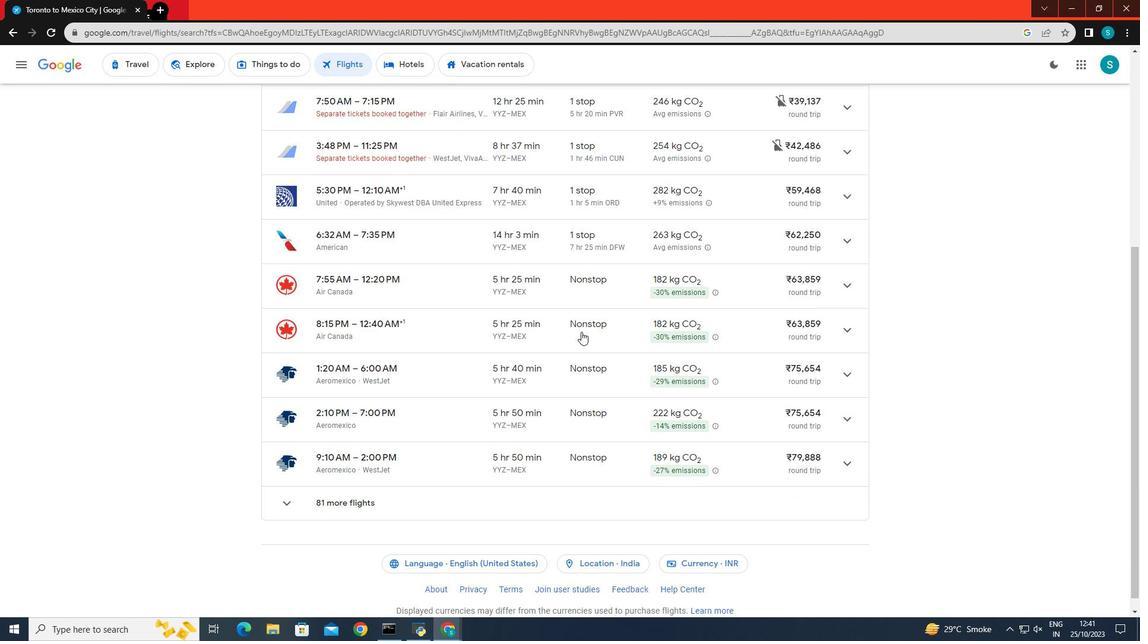 
Action: Mouse scrolled (581, 331) with delta (0, 0)
Screenshot: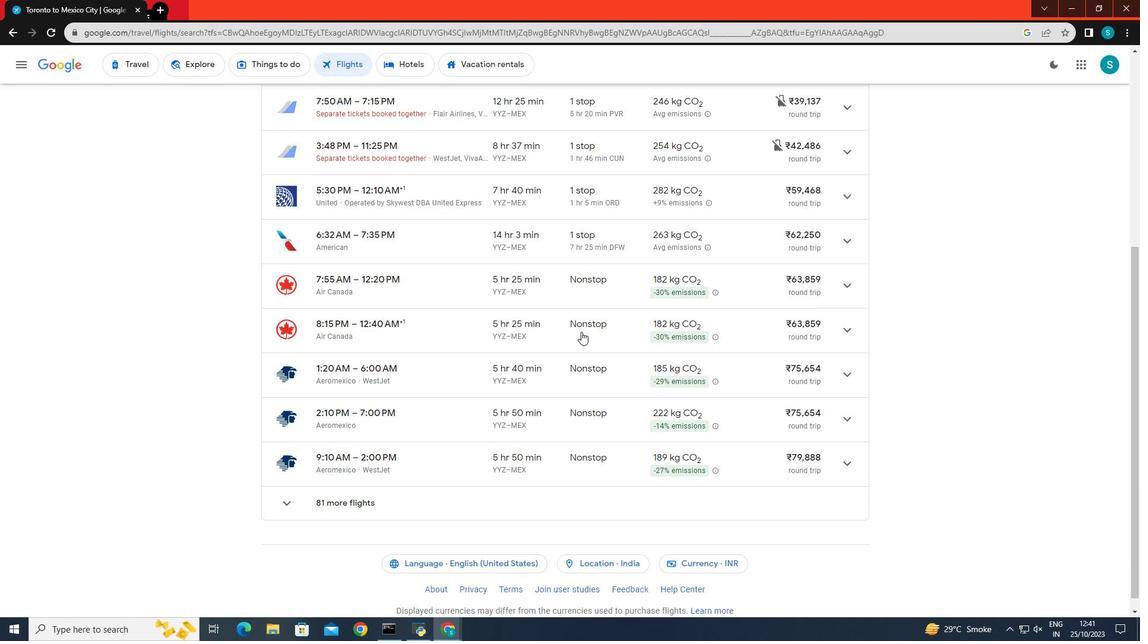 
Action: Mouse scrolled (581, 331) with delta (0, 0)
Screenshot: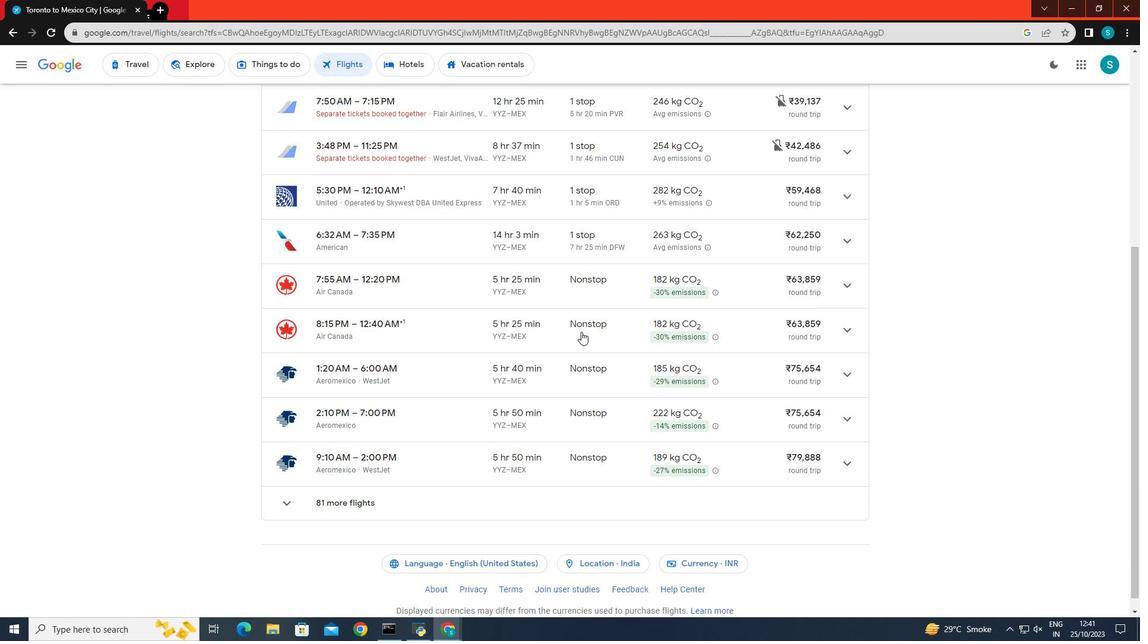 
Action: Mouse scrolled (581, 331) with delta (0, 0)
Screenshot: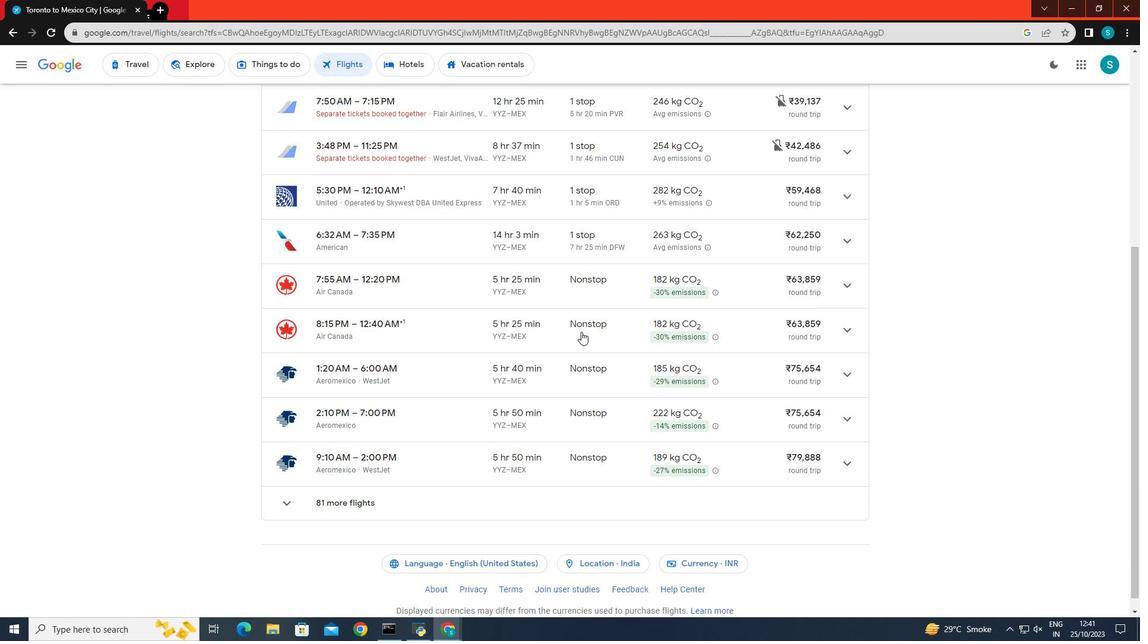 
Action: Mouse scrolled (581, 331) with delta (0, 0)
Screenshot: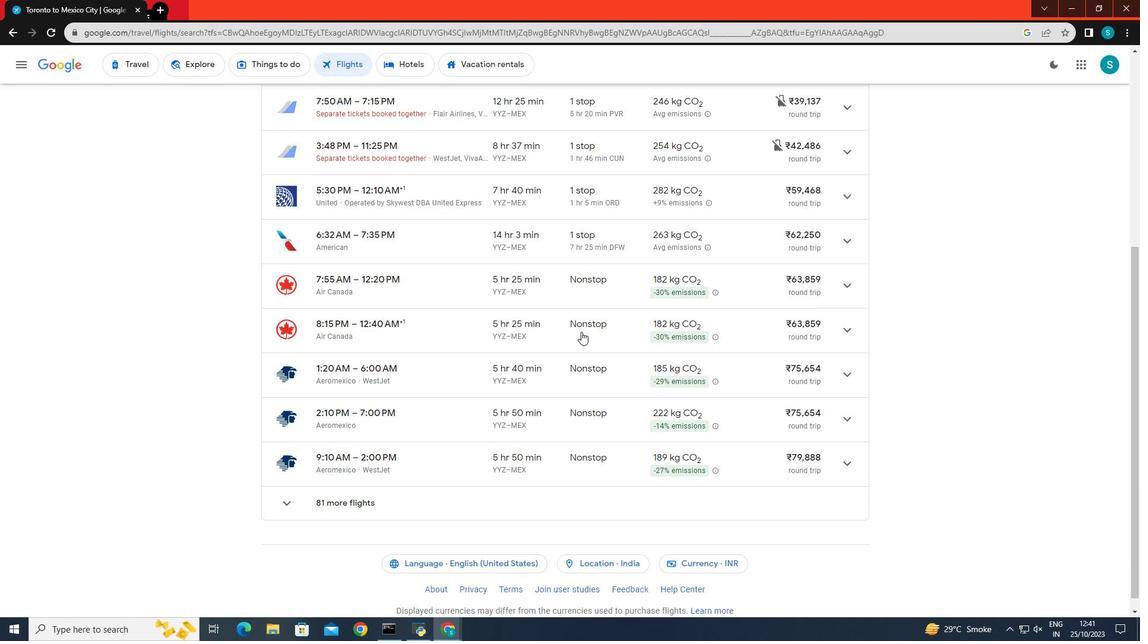 
Action: Mouse scrolled (581, 332) with delta (0, 0)
Screenshot: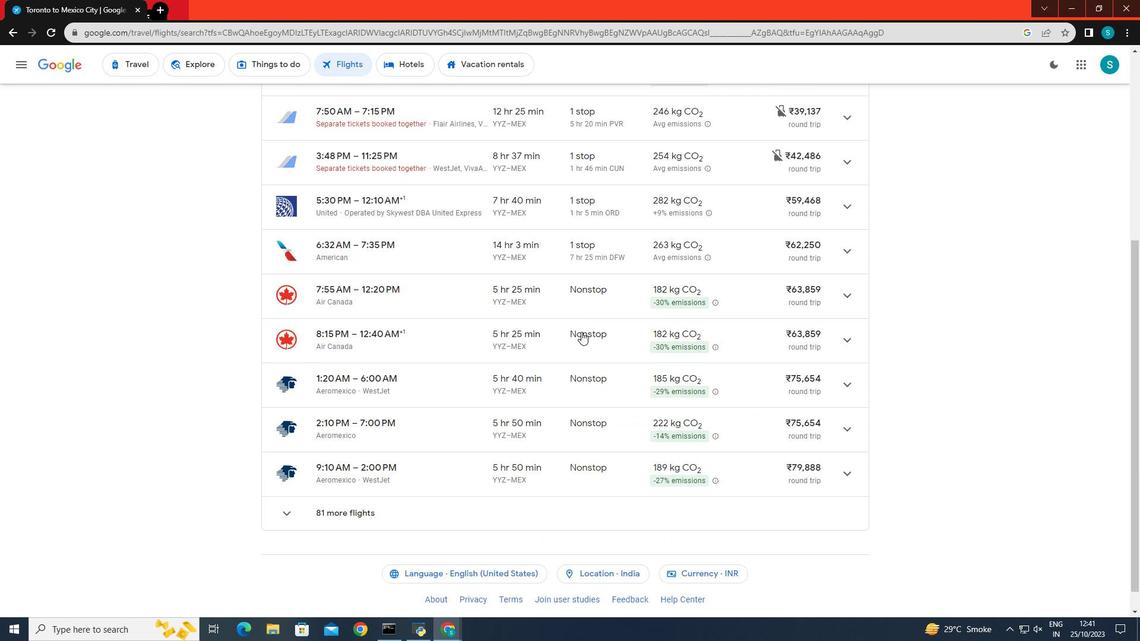 
Action: Mouse scrolled (581, 332) with delta (0, 0)
Screenshot: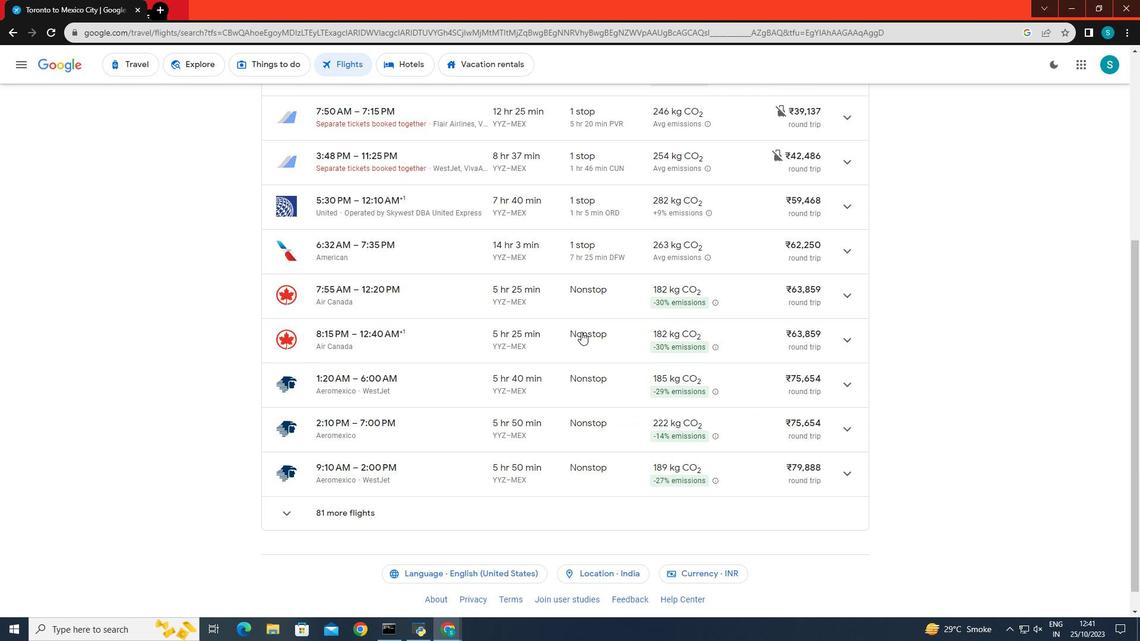
Action: Mouse scrolled (581, 332) with delta (0, 0)
Screenshot: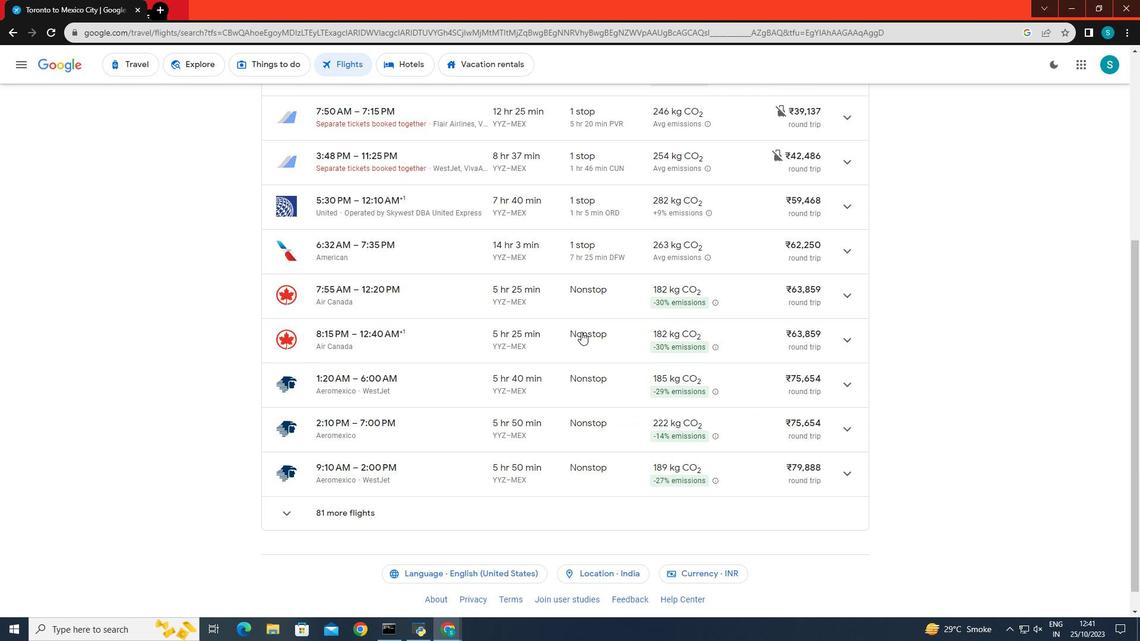 
Action: Mouse scrolled (581, 332) with delta (0, 0)
Screenshot: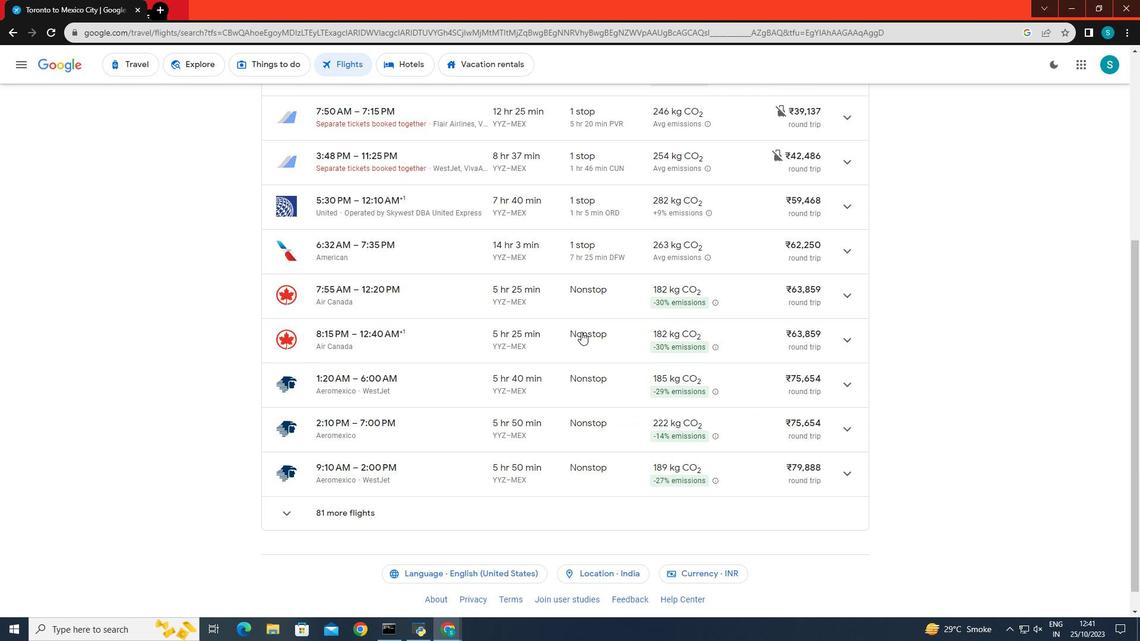 
Action: Mouse scrolled (581, 332) with delta (0, 0)
Screenshot: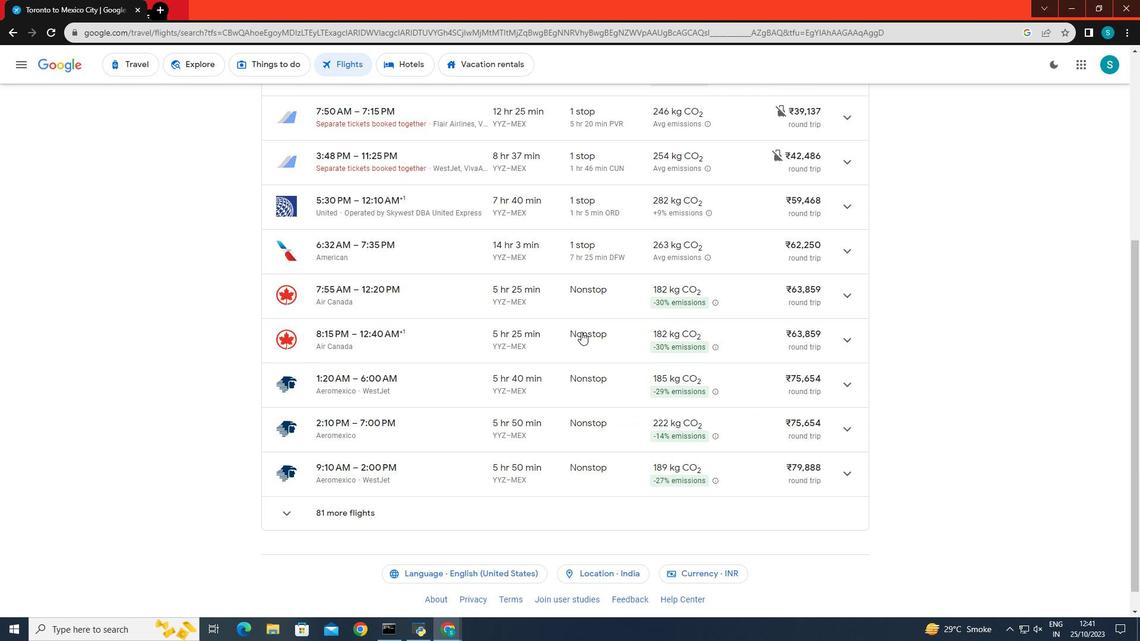 
Action: Mouse scrolled (581, 332) with delta (0, 0)
Screenshot: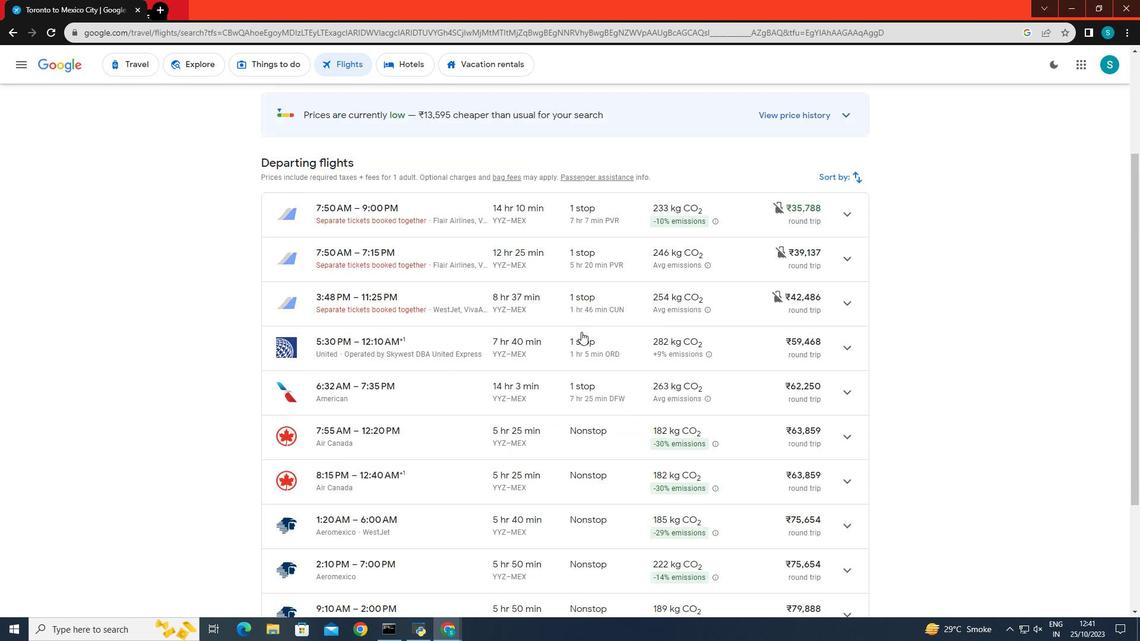 
